 Task: nan
Action: Mouse moved to (405, 109)
Screenshot: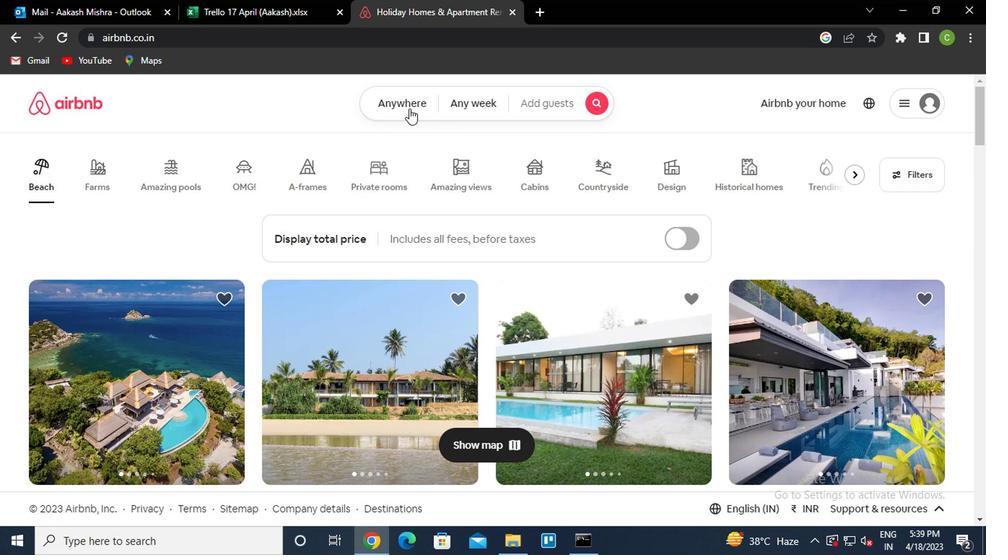 
Action: Mouse pressed left at (405, 109)
Screenshot: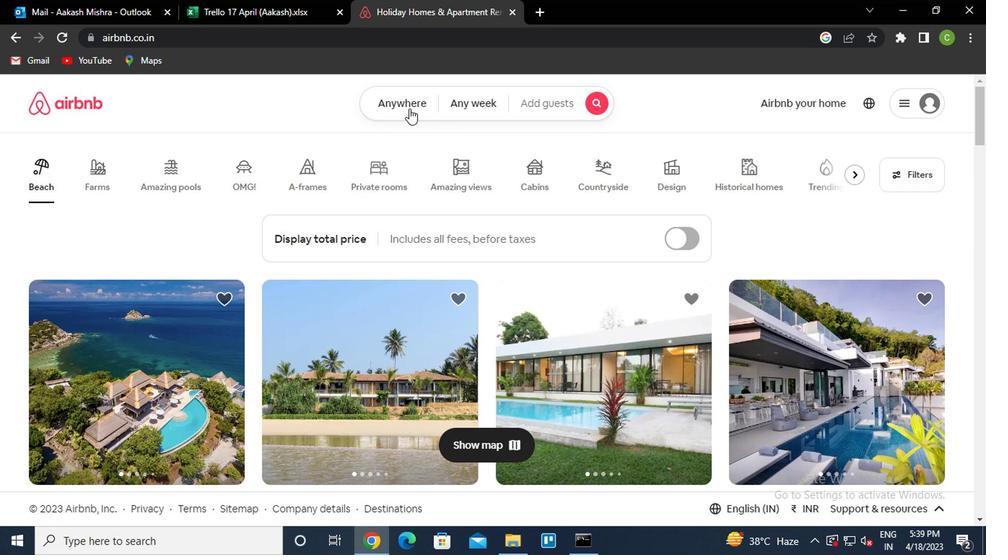 
Action: Mouse moved to (305, 160)
Screenshot: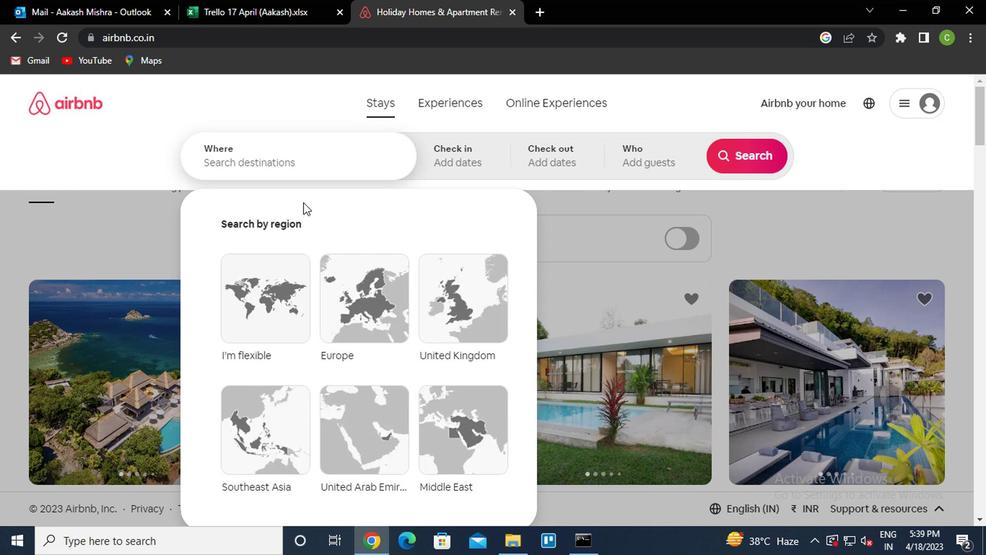 
Action: Mouse pressed left at (305, 160)
Screenshot: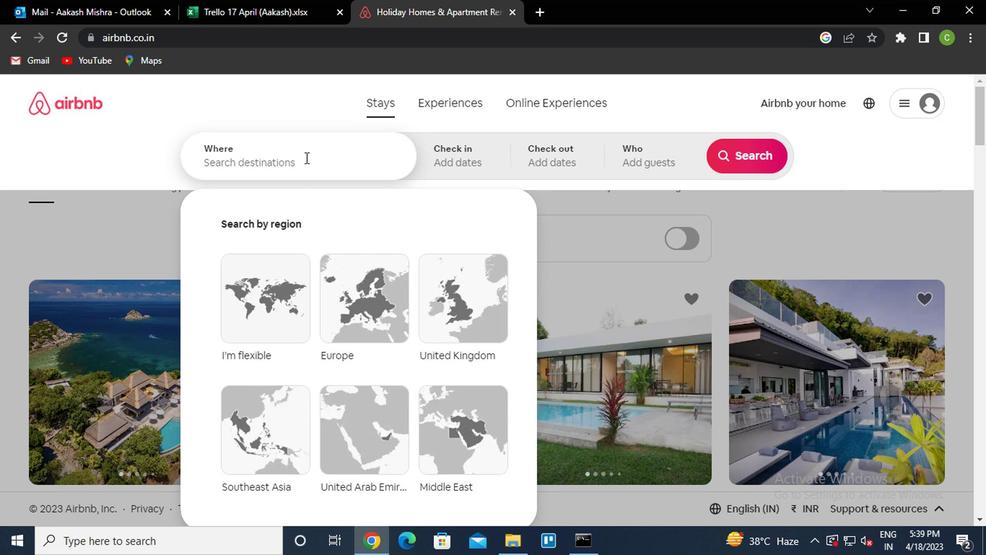 
Action: Key pressed v<Key.caps_lock>ictoria<Key.space>brazil<Key.down><Key.enter>
Screenshot: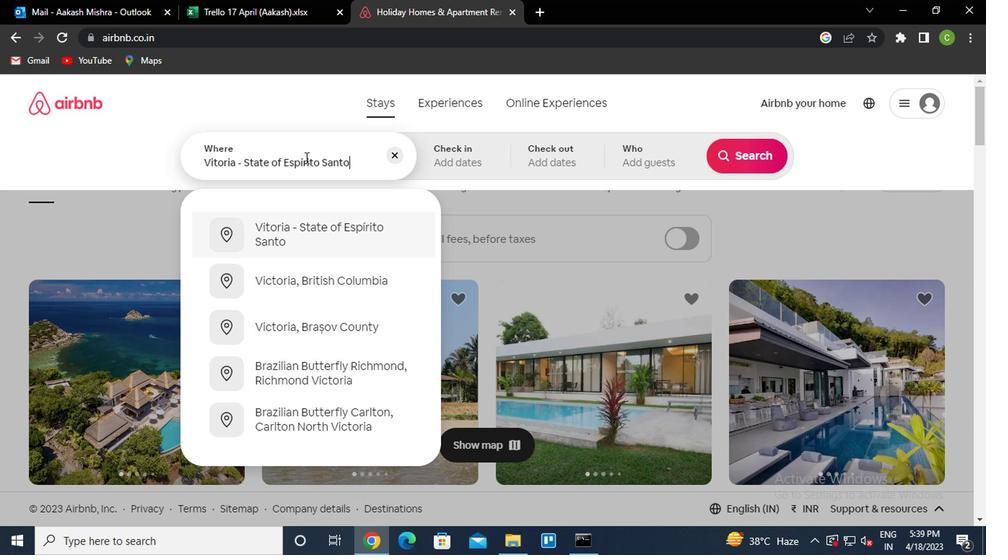 
Action: Mouse moved to (727, 270)
Screenshot: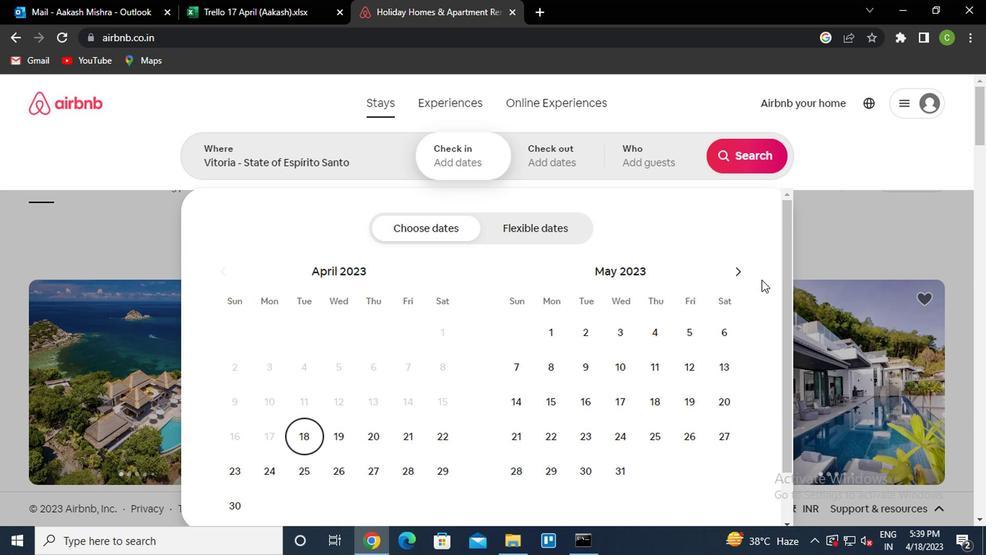 
Action: Mouse pressed left at (727, 270)
Screenshot: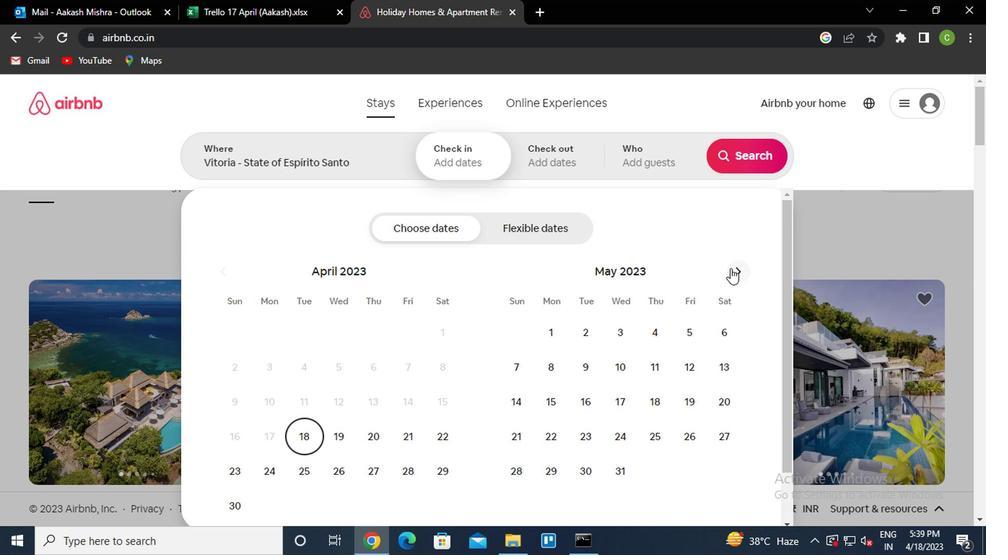 
Action: Mouse pressed left at (727, 270)
Screenshot: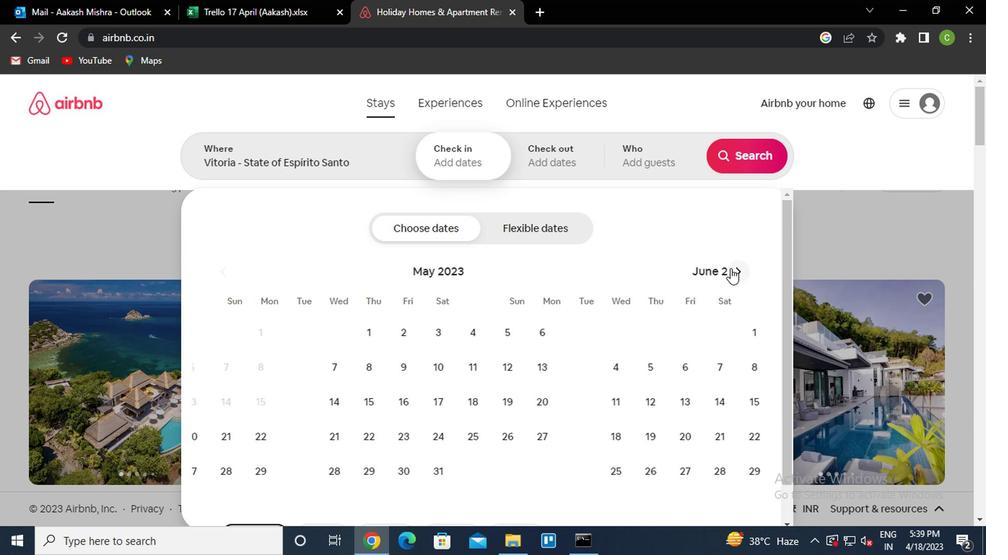 
Action: Mouse moved to (682, 366)
Screenshot: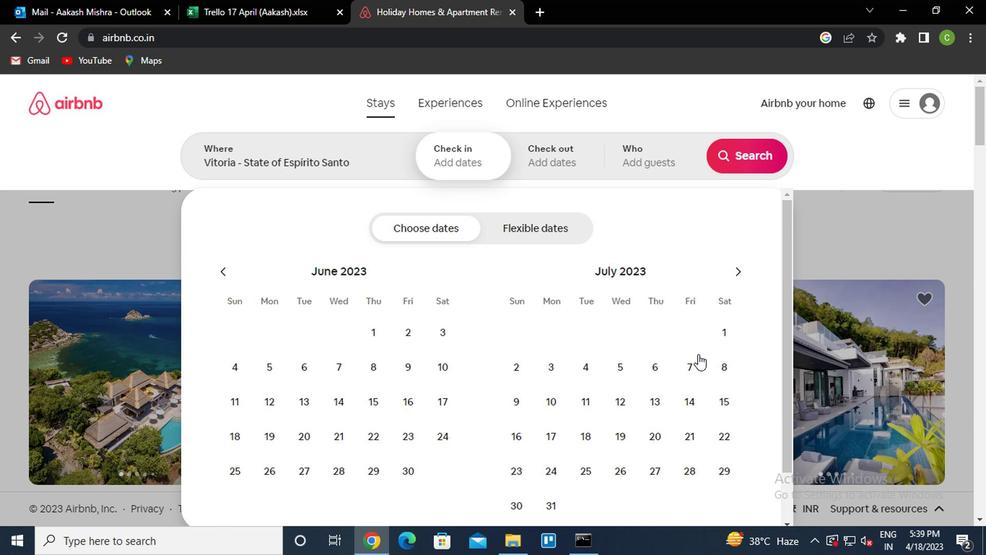 
Action: Mouse pressed left at (682, 366)
Screenshot: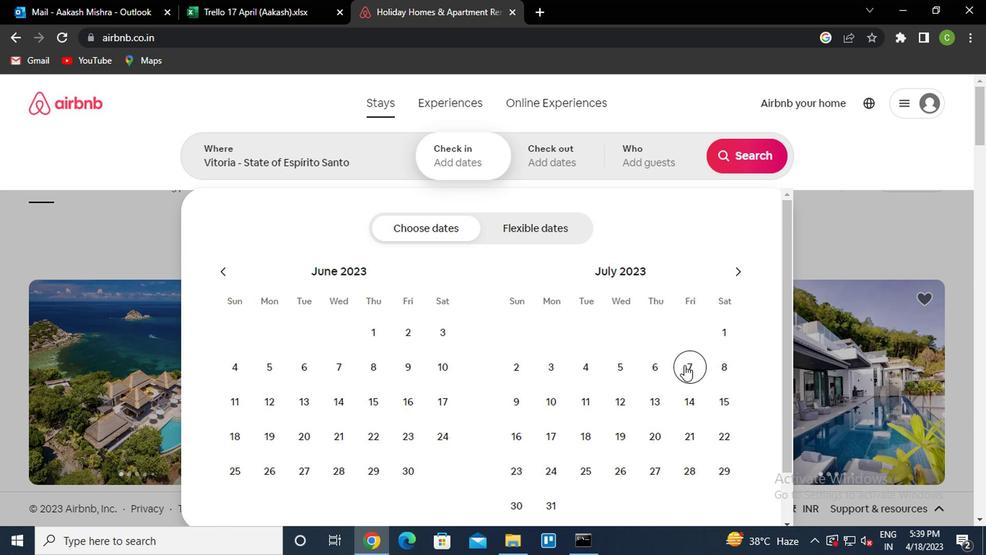 
Action: Mouse moved to (709, 404)
Screenshot: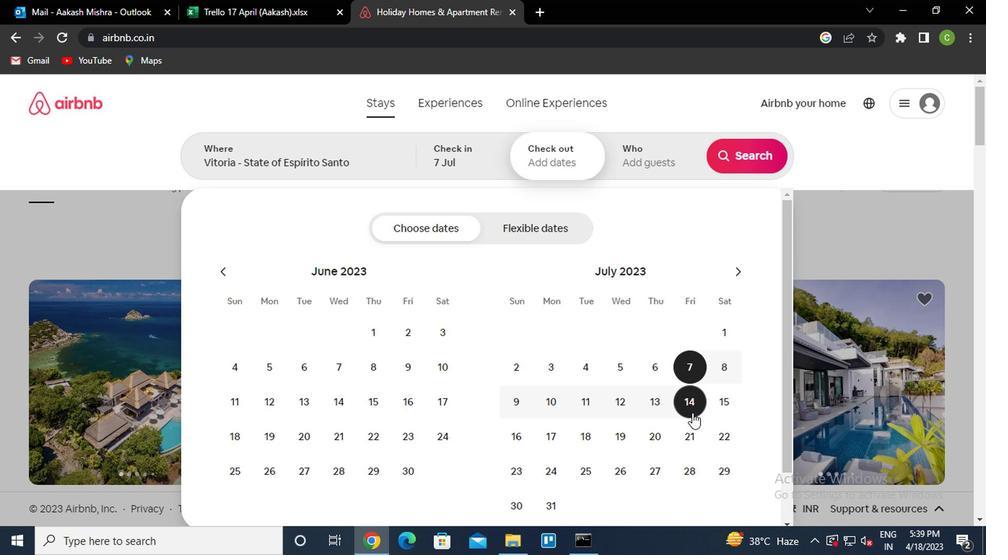 
Action: Mouse pressed left at (709, 404)
Screenshot: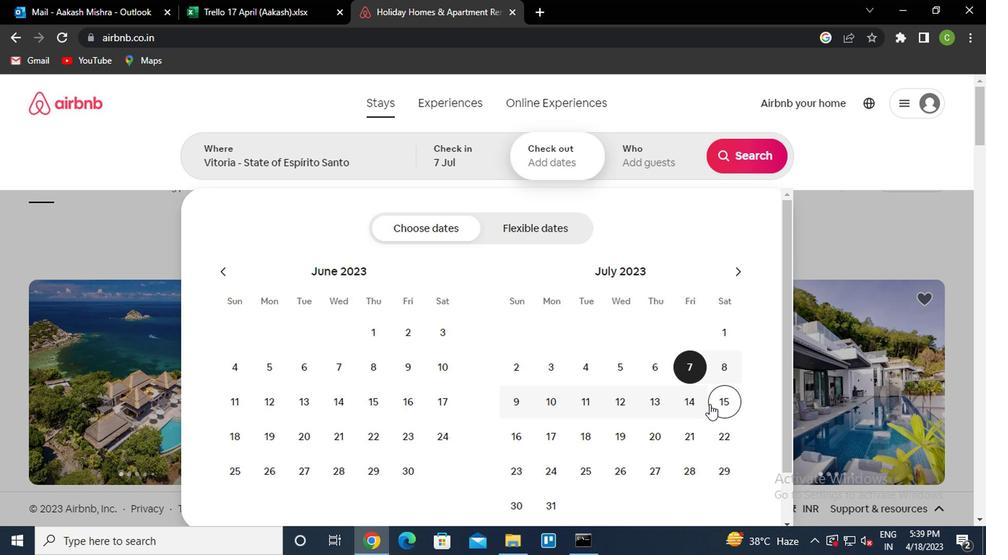 
Action: Mouse moved to (670, 168)
Screenshot: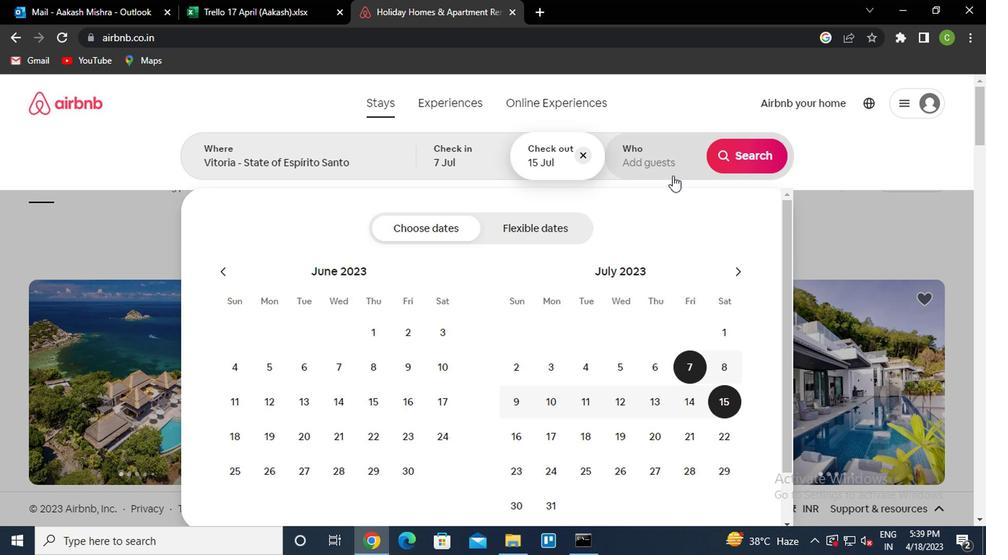 
Action: Mouse pressed left at (670, 168)
Screenshot: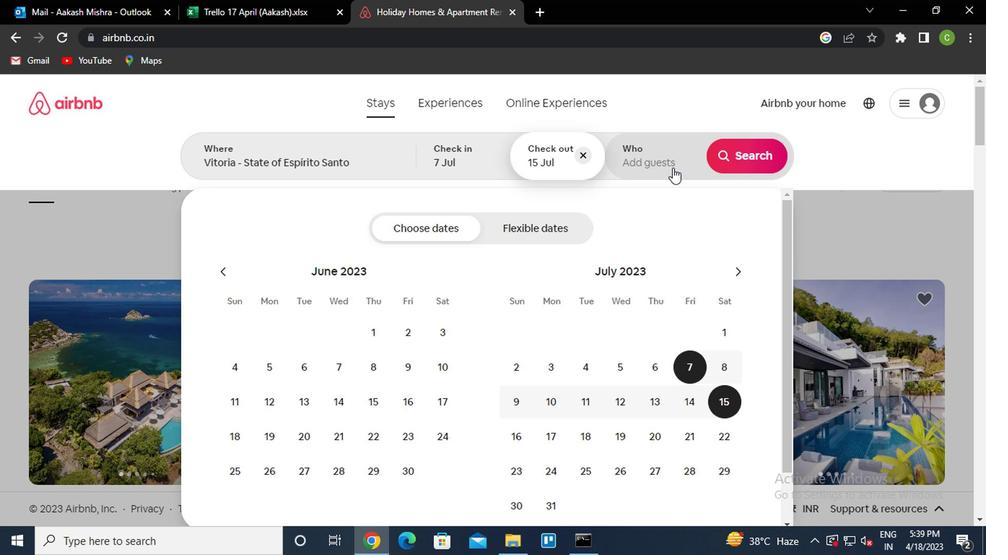 
Action: Mouse moved to (747, 229)
Screenshot: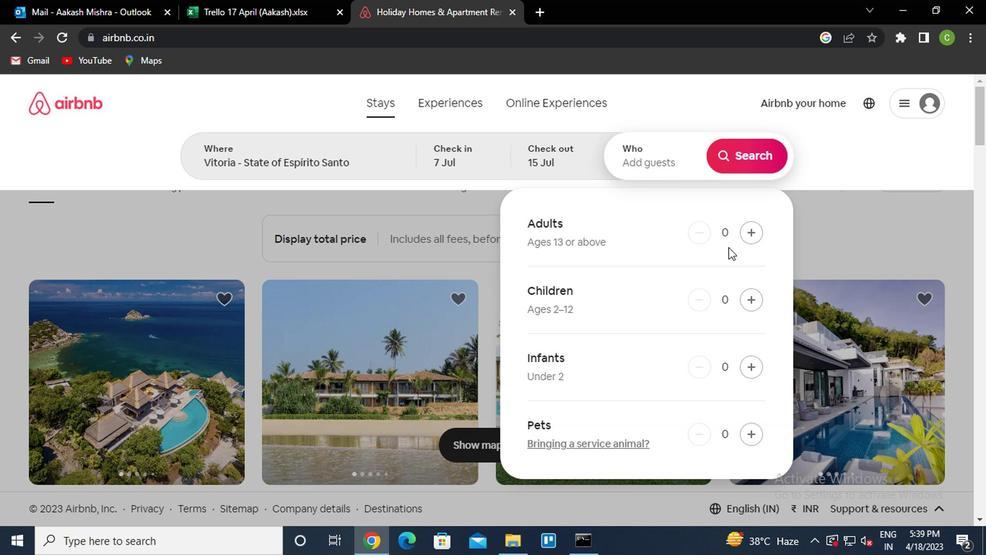 
Action: Mouse pressed left at (747, 229)
Screenshot: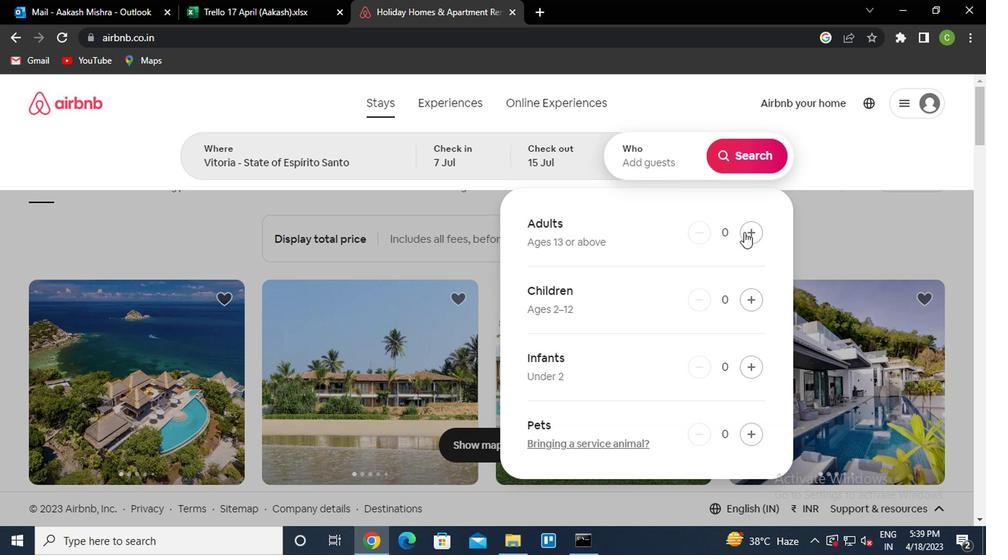 
Action: Mouse pressed left at (747, 229)
Screenshot: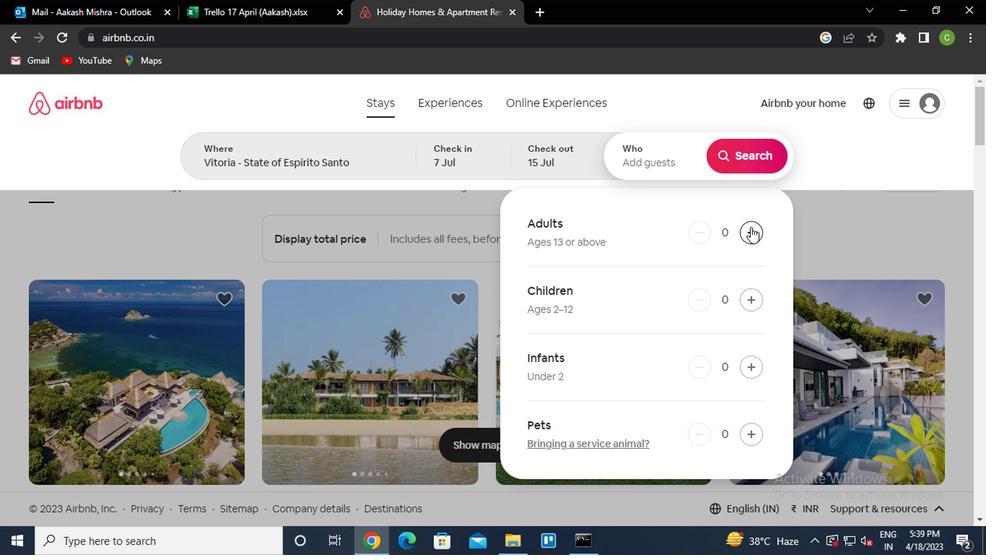 
Action: Mouse moved to (748, 229)
Screenshot: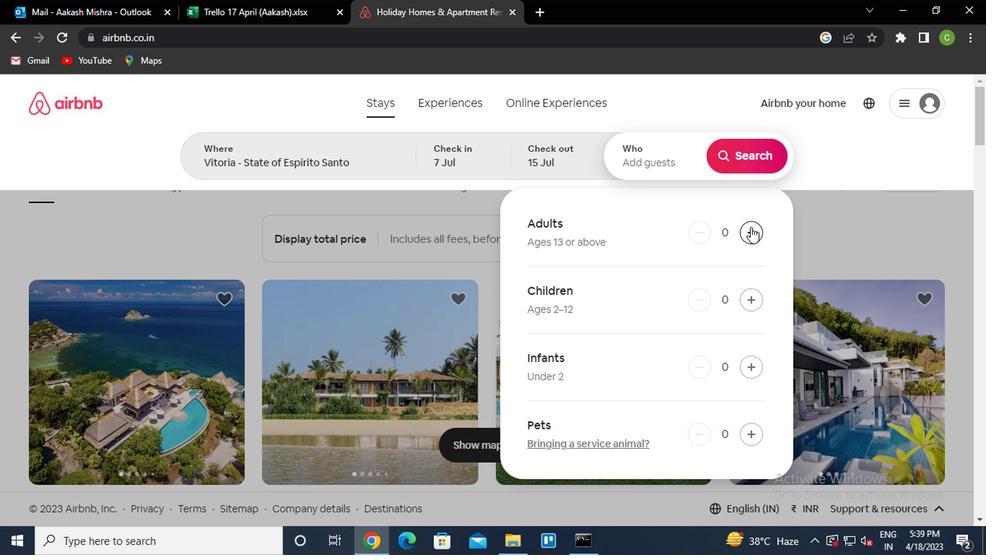 
Action: Mouse pressed left at (748, 229)
Screenshot: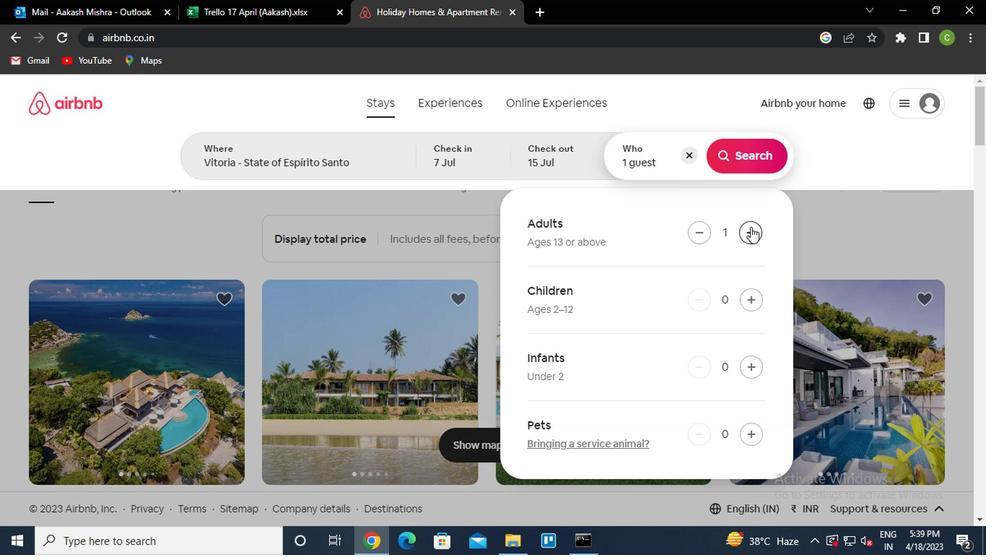 
Action: Mouse pressed left at (748, 229)
Screenshot: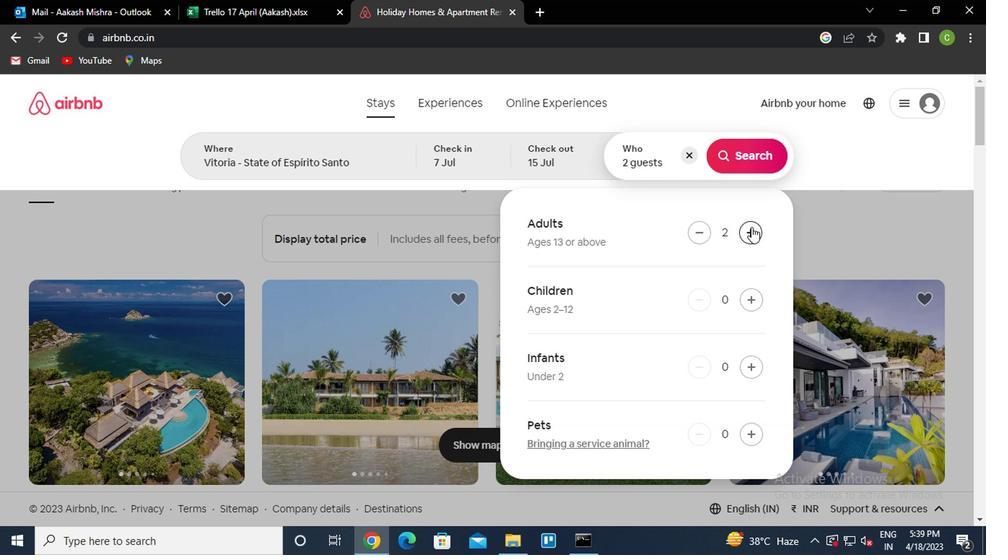 
Action: Mouse pressed left at (748, 229)
Screenshot: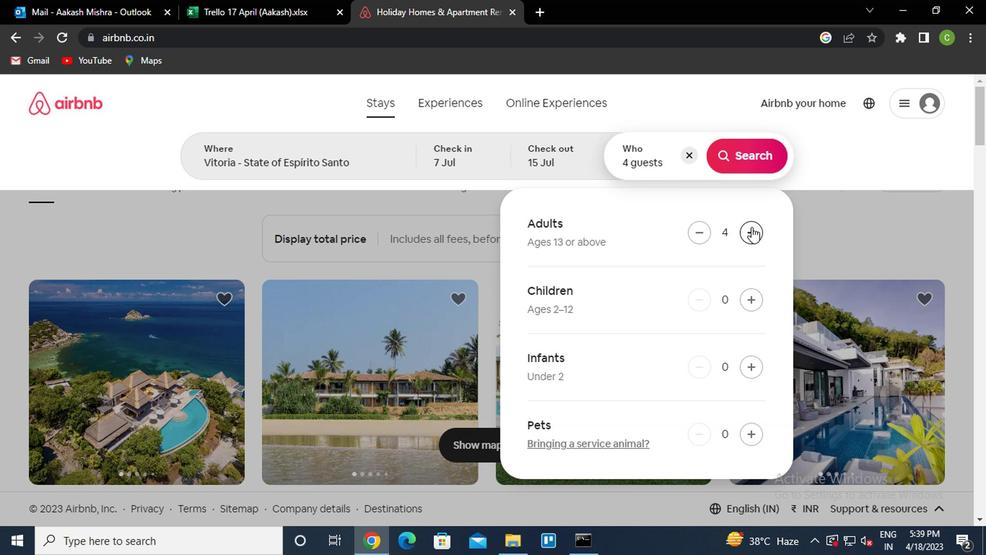 
Action: Mouse pressed left at (748, 229)
Screenshot: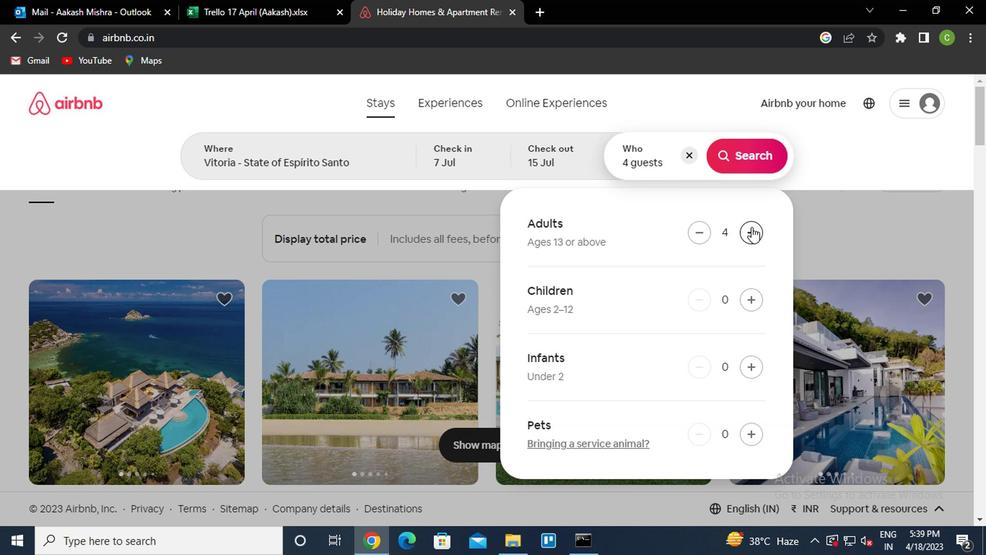 
Action: Mouse moved to (882, 245)
Screenshot: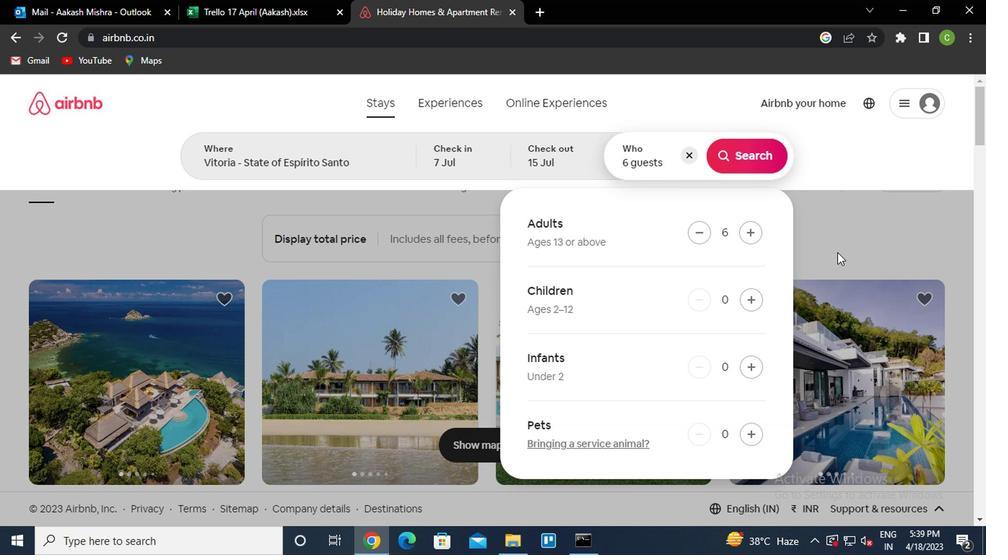 
Action: Mouse pressed left at (882, 245)
Screenshot: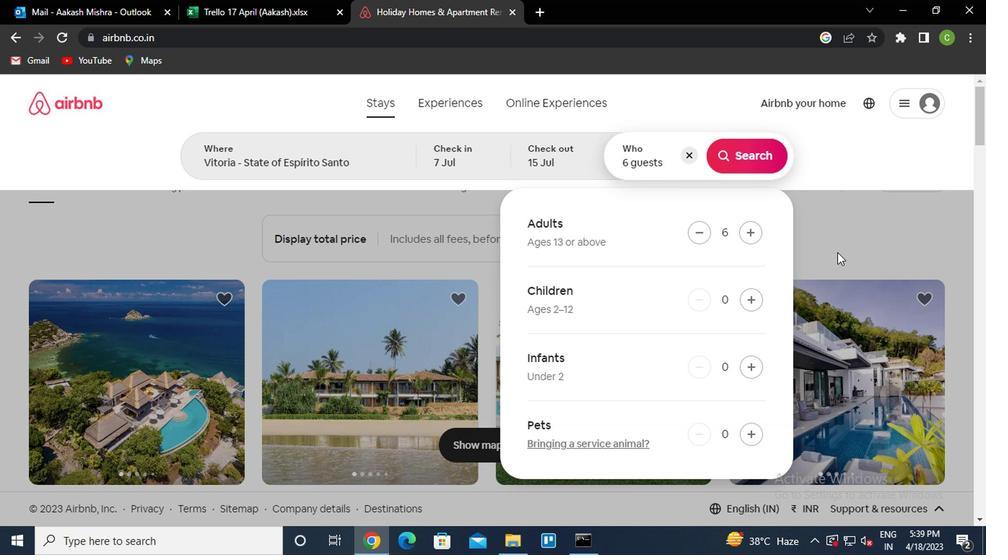 
Action: Mouse moved to (908, 172)
Screenshot: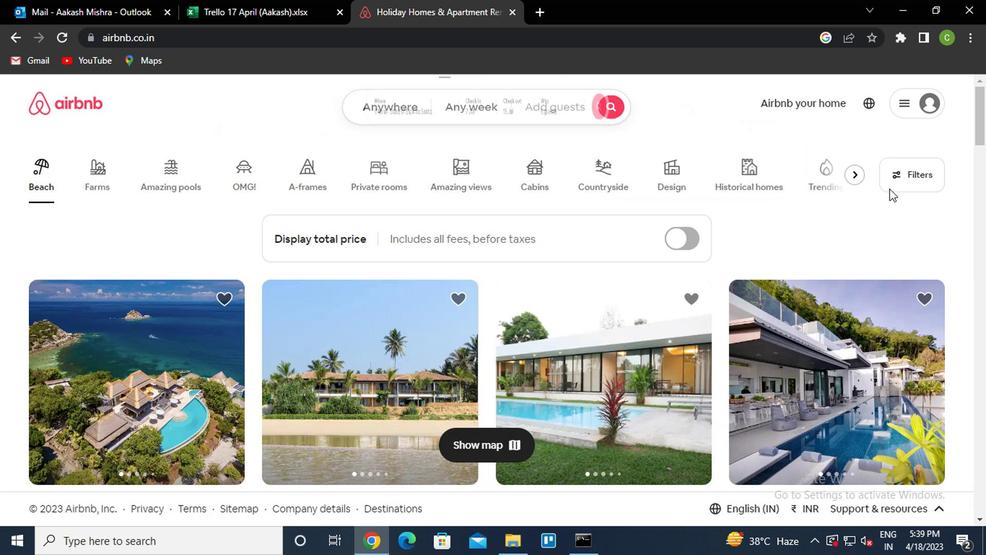 
Action: Mouse pressed left at (908, 172)
Screenshot: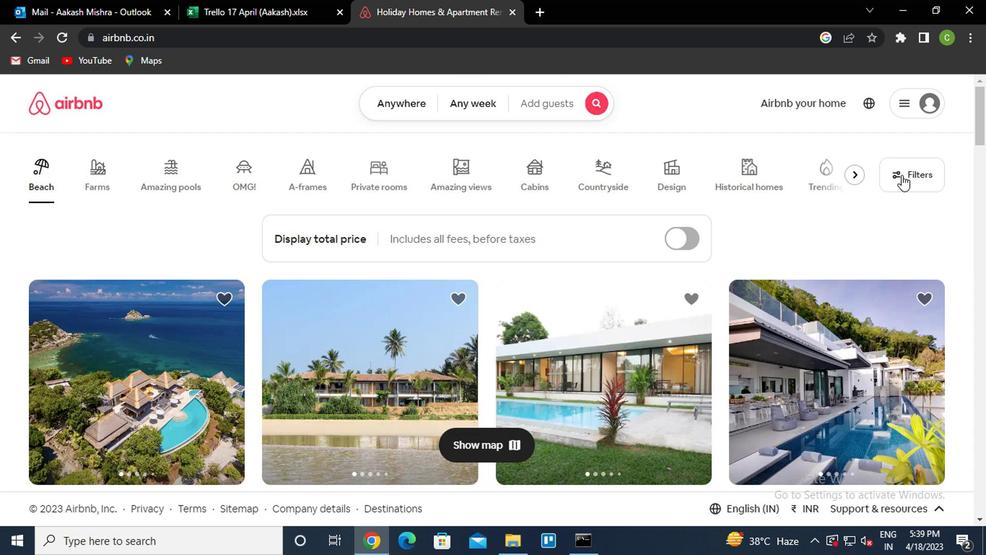 
Action: Mouse moved to (379, 333)
Screenshot: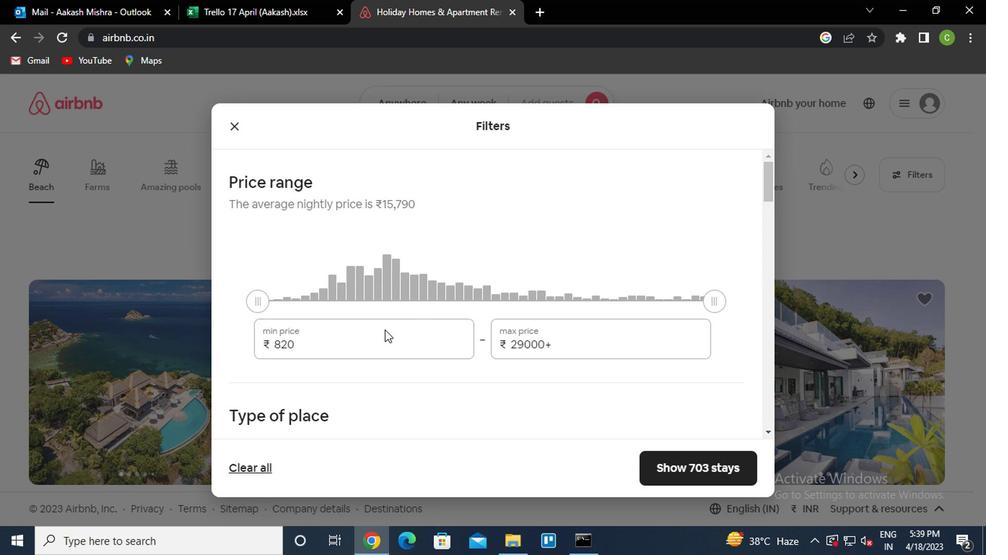 
Action: Mouse pressed left at (379, 333)
Screenshot: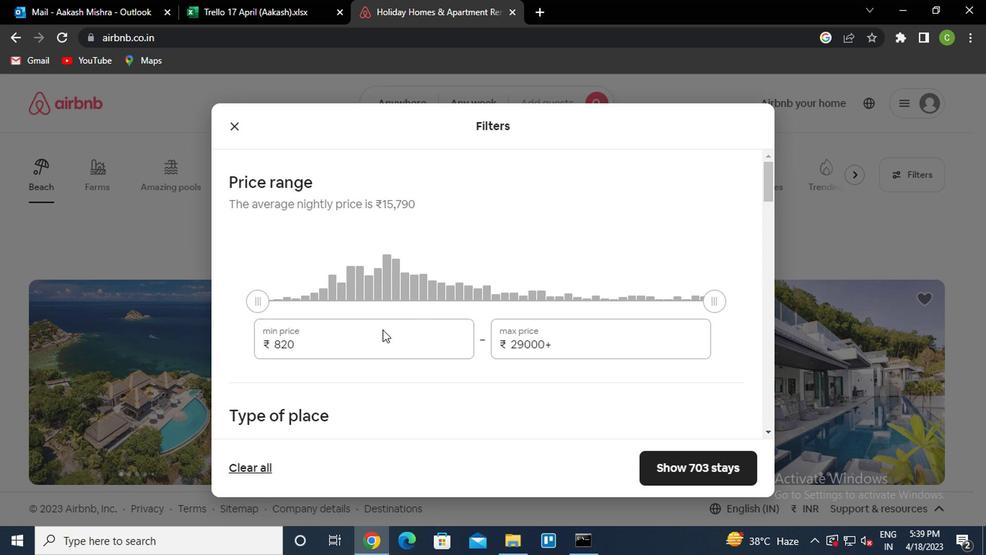 
Action: Key pressed <Key.backspace><Key.backspace><Key.backspace>15000<Key.tab>20000
Screenshot: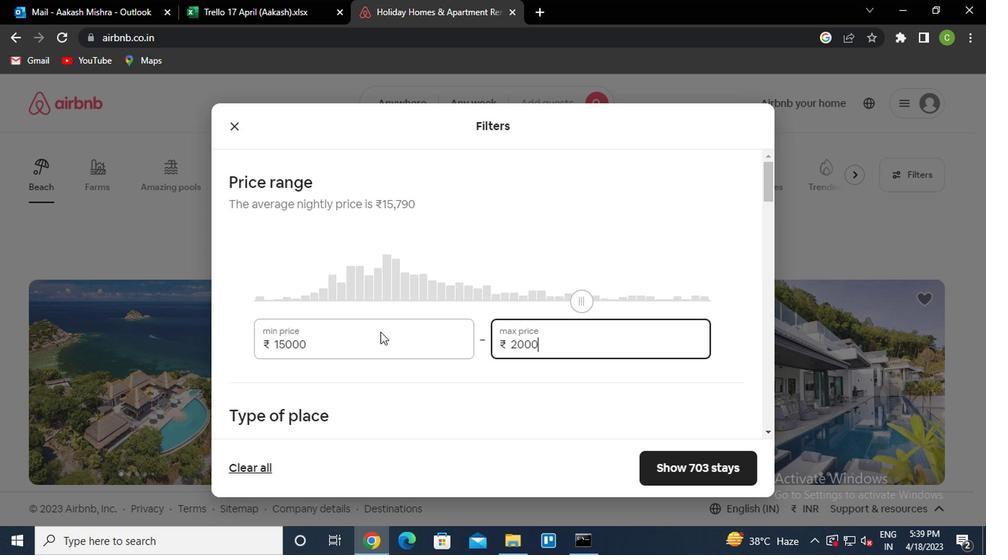 
Action: Mouse moved to (470, 399)
Screenshot: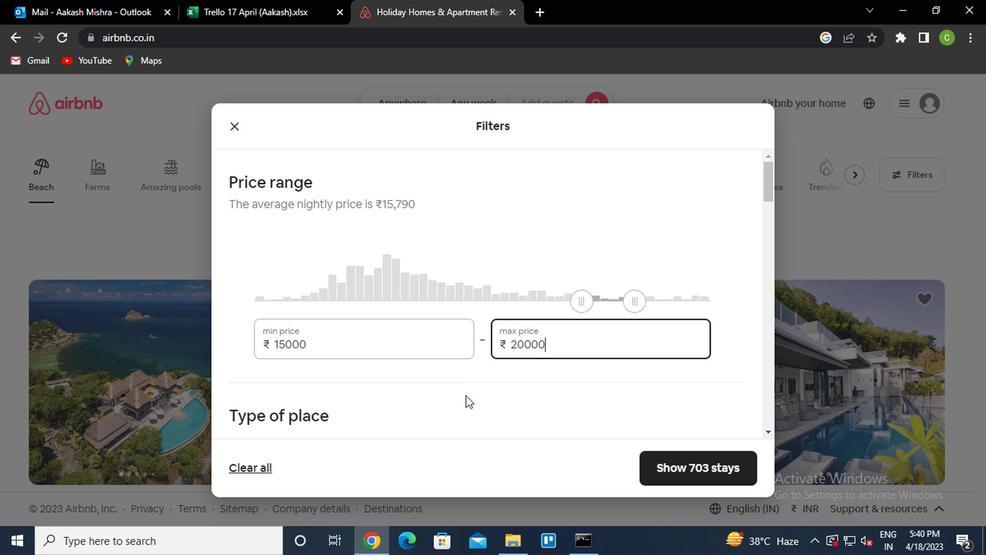 
Action: Mouse scrolled (470, 398) with delta (0, -1)
Screenshot: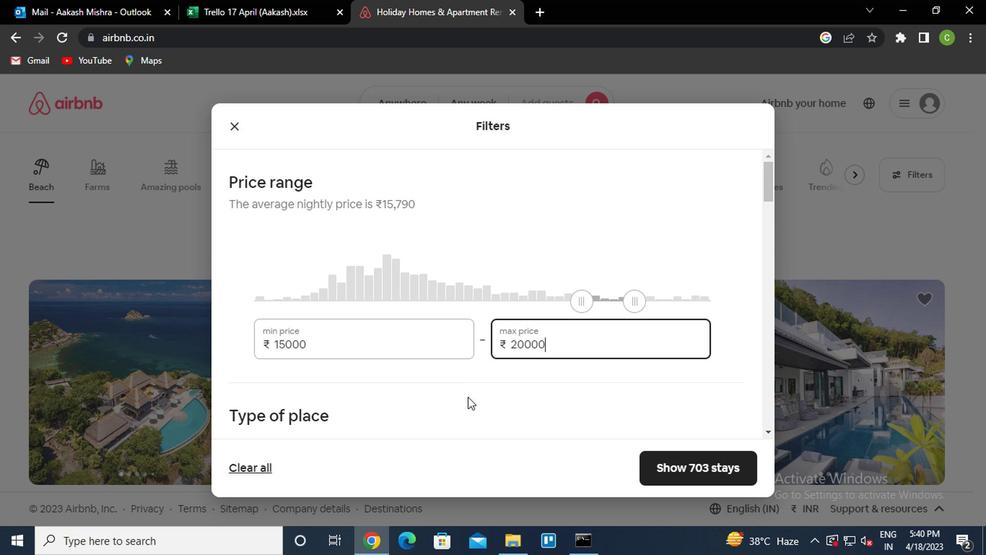 
Action: Mouse scrolled (470, 398) with delta (0, -1)
Screenshot: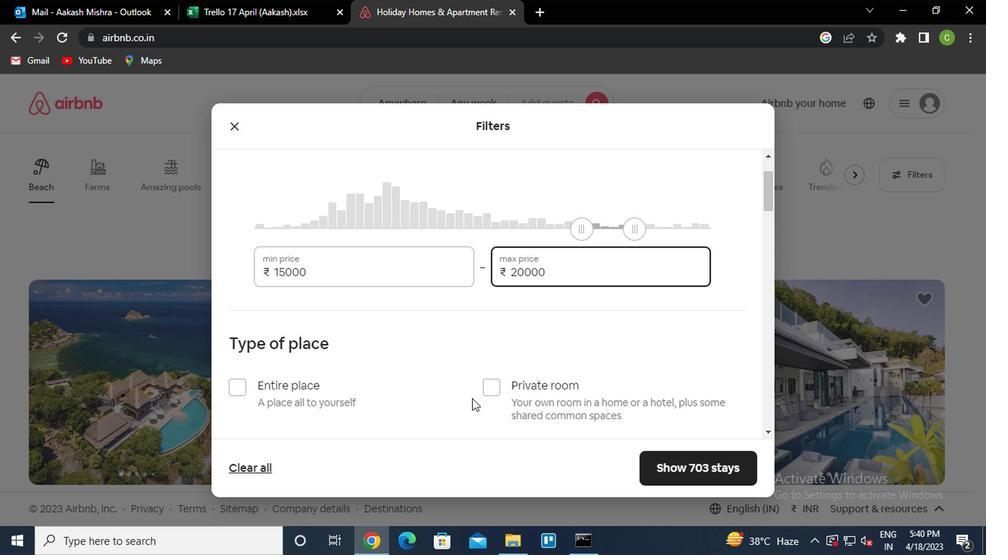 
Action: Mouse moved to (472, 397)
Screenshot: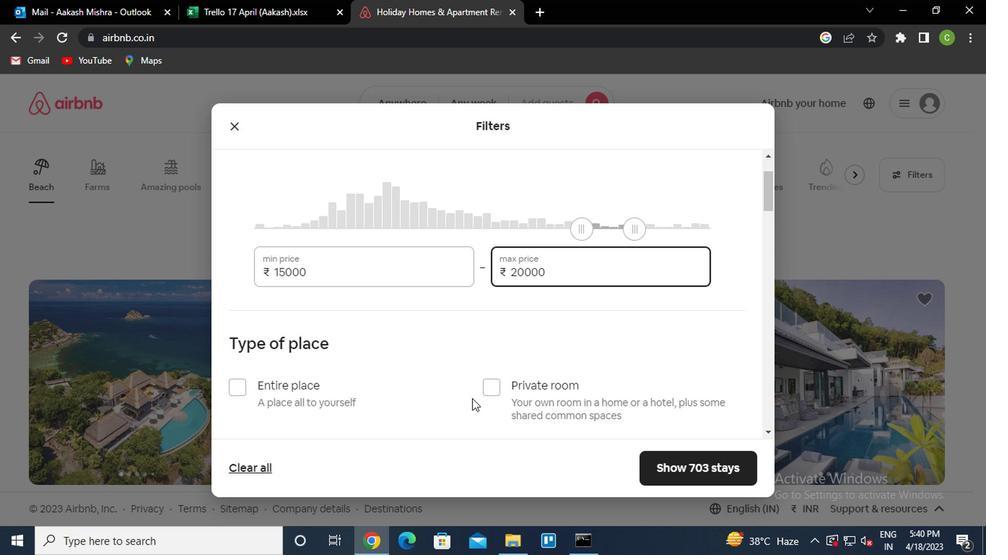 
Action: Mouse scrolled (472, 397) with delta (0, 0)
Screenshot: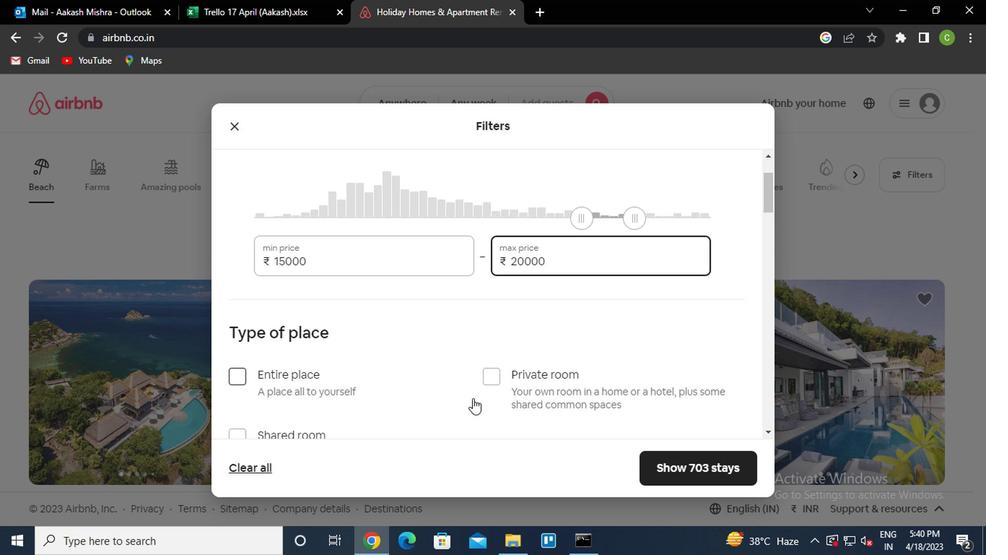 
Action: Mouse scrolled (472, 397) with delta (0, 0)
Screenshot: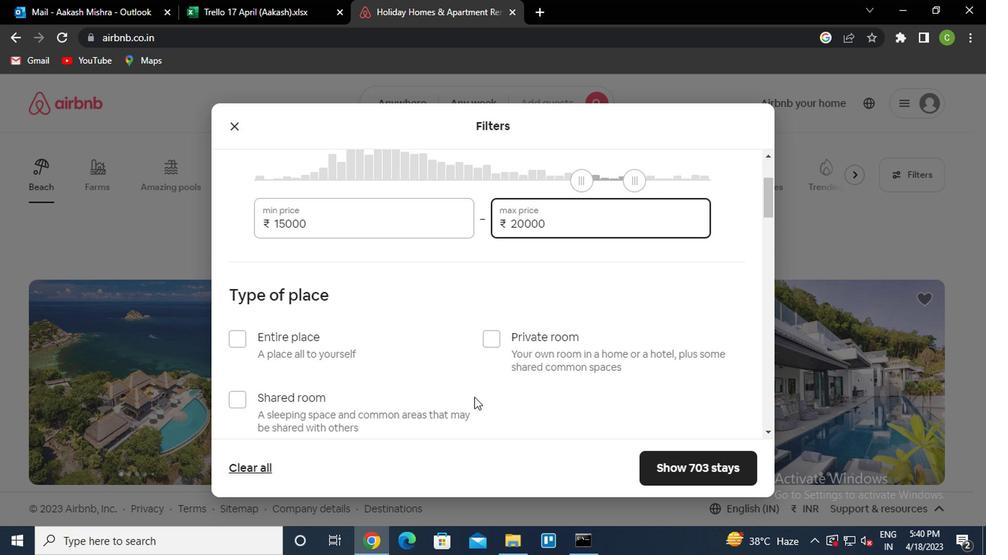 
Action: Mouse moved to (383, 298)
Screenshot: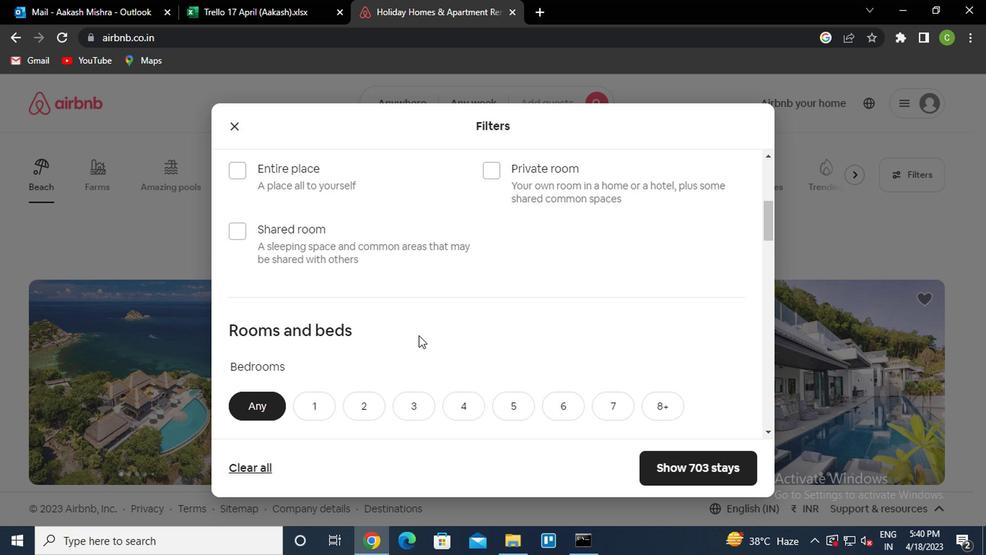 
Action: Mouse scrolled (383, 299) with delta (0, 1)
Screenshot: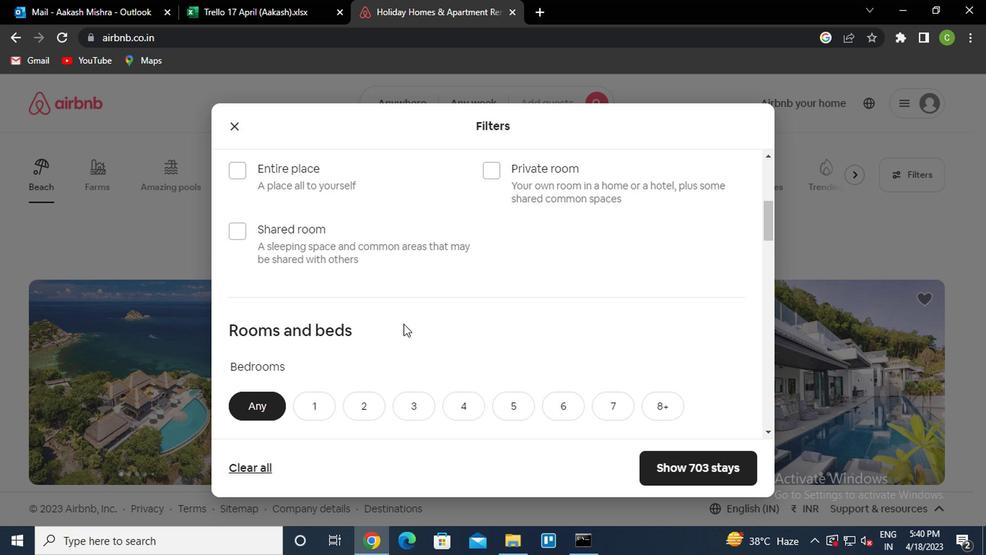 
Action: Mouse moved to (278, 245)
Screenshot: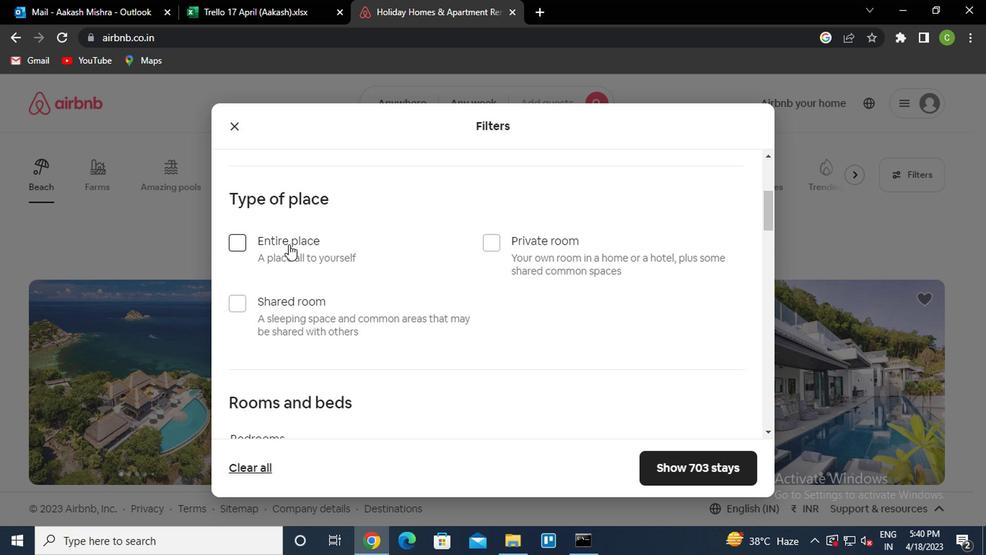 
Action: Mouse pressed left at (278, 245)
Screenshot: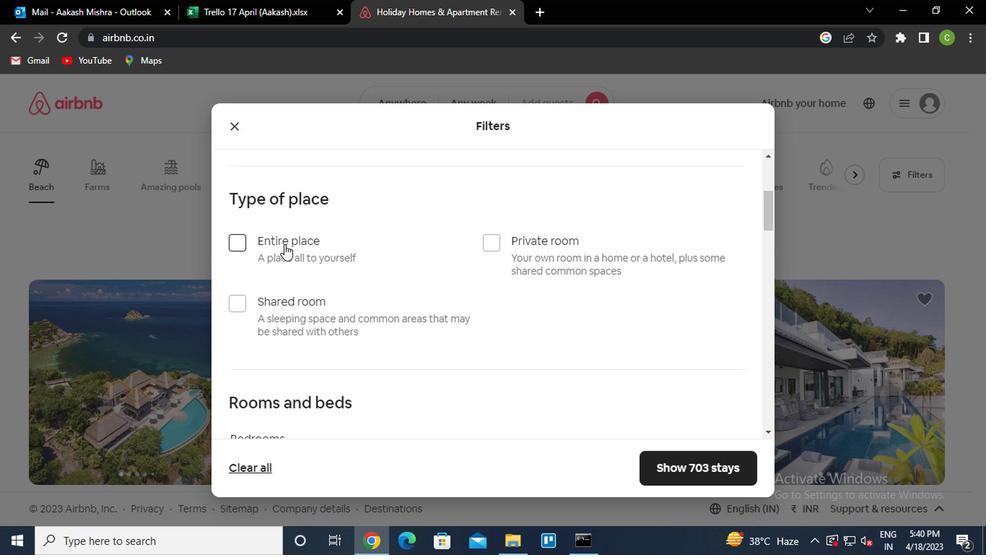 
Action: Mouse moved to (403, 308)
Screenshot: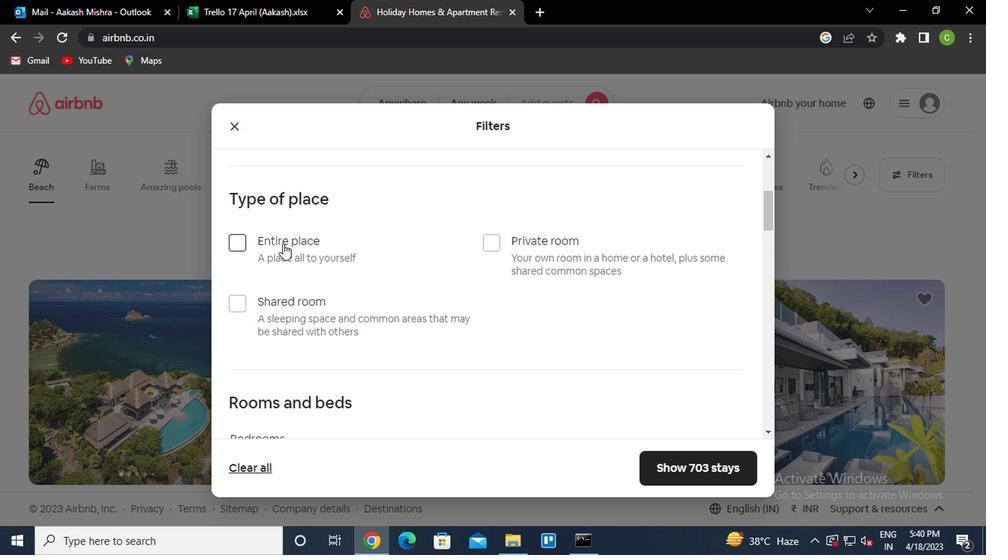 
Action: Mouse scrolled (403, 308) with delta (0, 0)
Screenshot: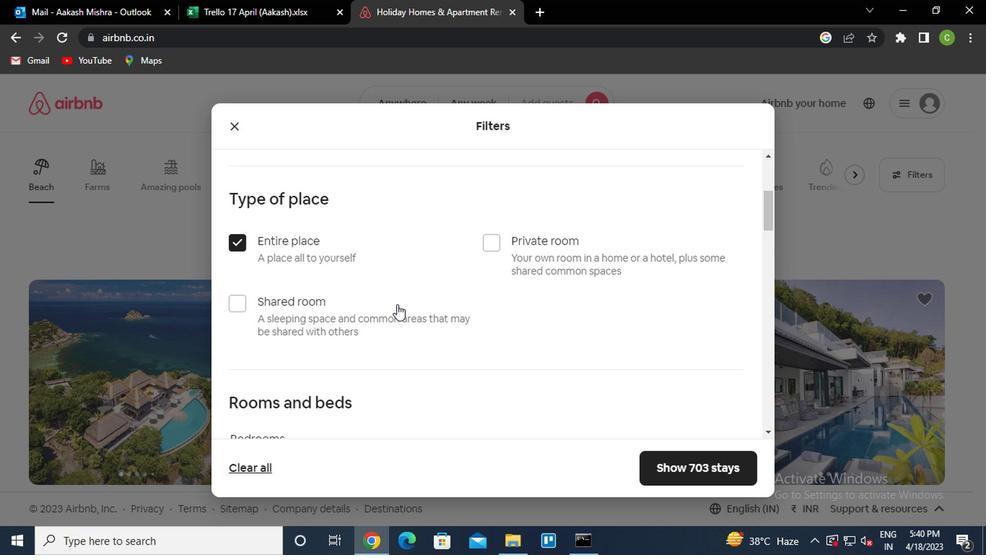 
Action: Mouse scrolled (403, 308) with delta (0, 0)
Screenshot: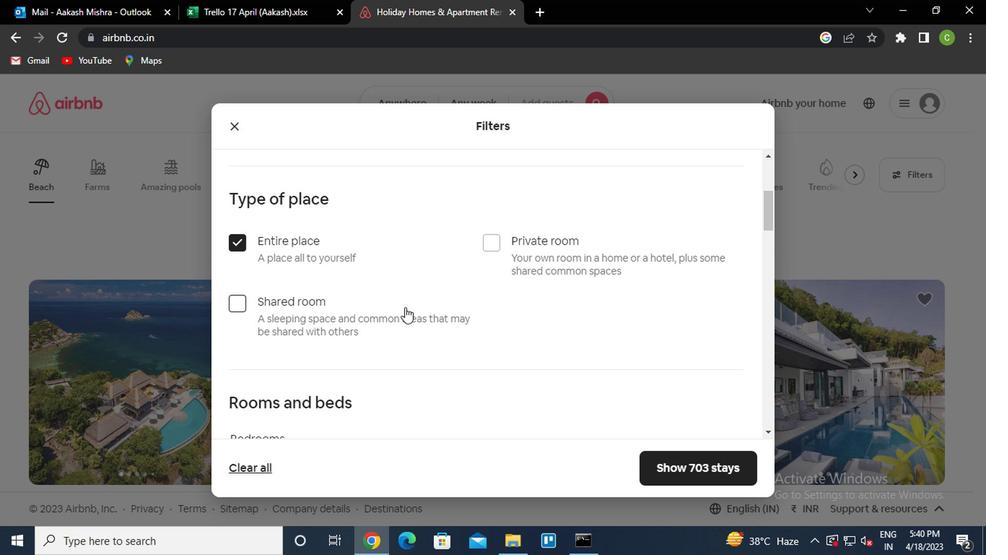 
Action: Mouse scrolled (403, 308) with delta (0, 0)
Screenshot: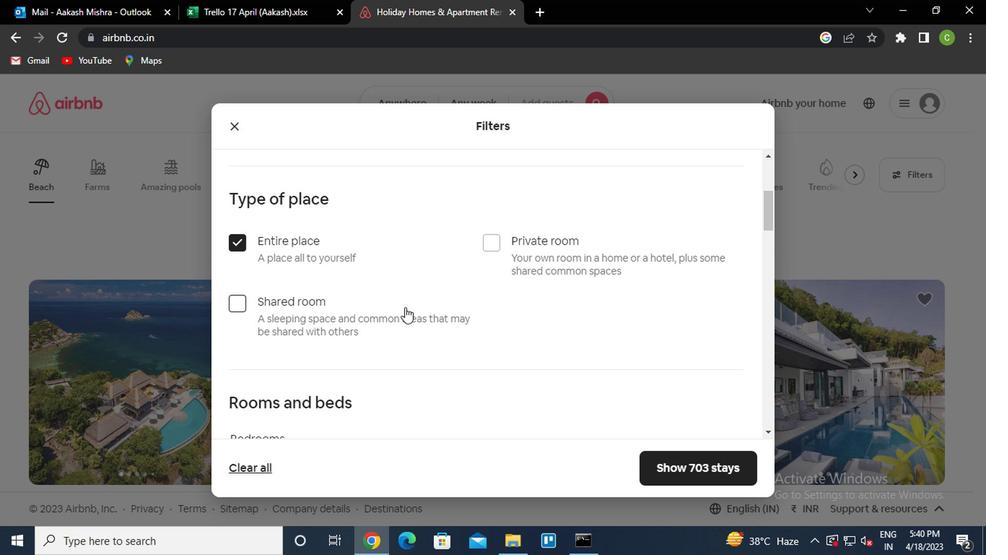 
Action: Mouse moved to (404, 262)
Screenshot: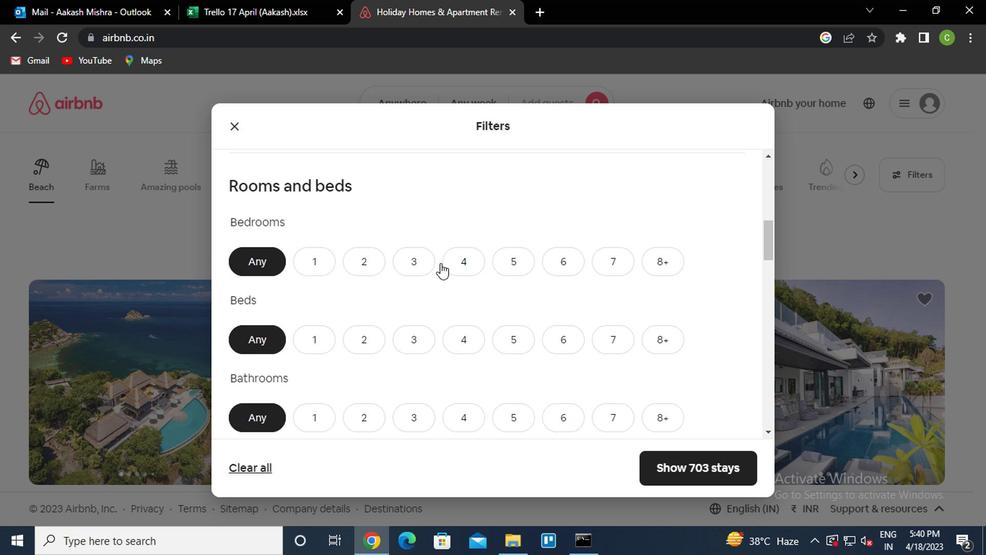 
Action: Mouse pressed left at (404, 262)
Screenshot: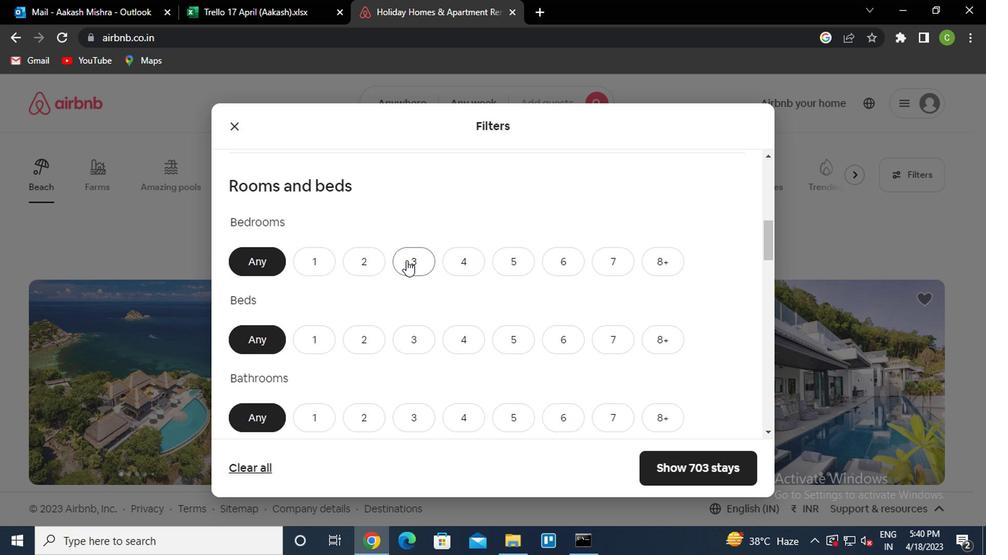 
Action: Mouse moved to (425, 340)
Screenshot: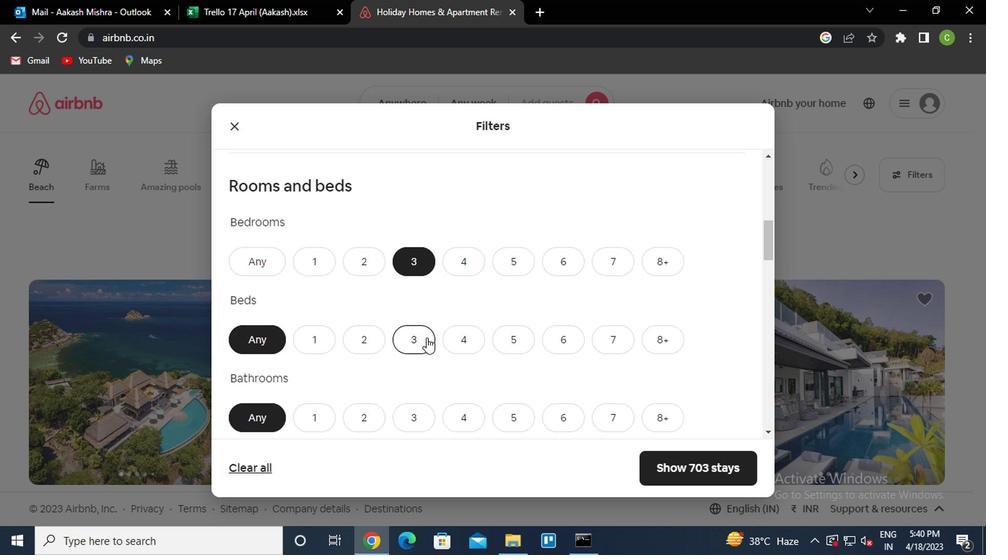 
Action: Mouse pressed left at (425, 340)
Screenshot: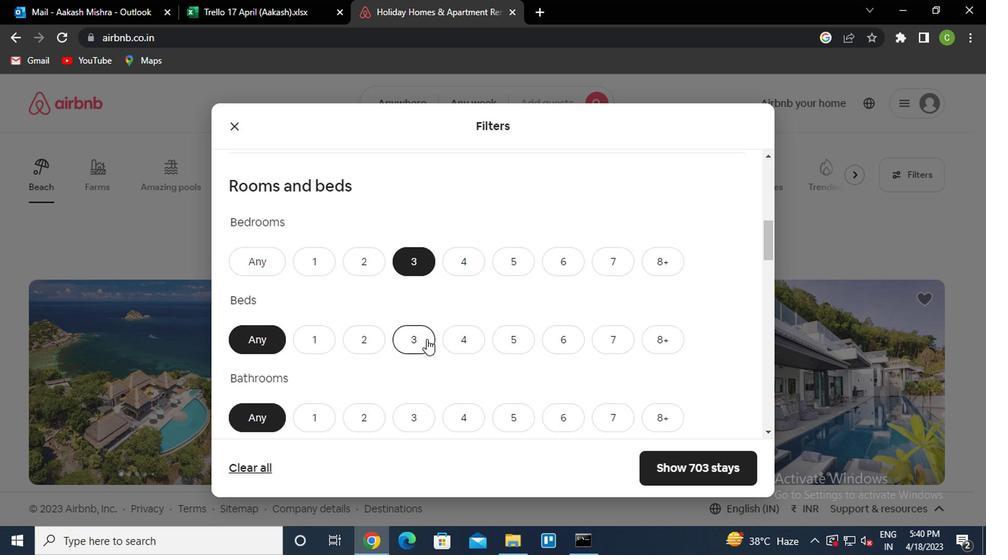 
Action: Mouse moved to (408, 404)
Screenshot: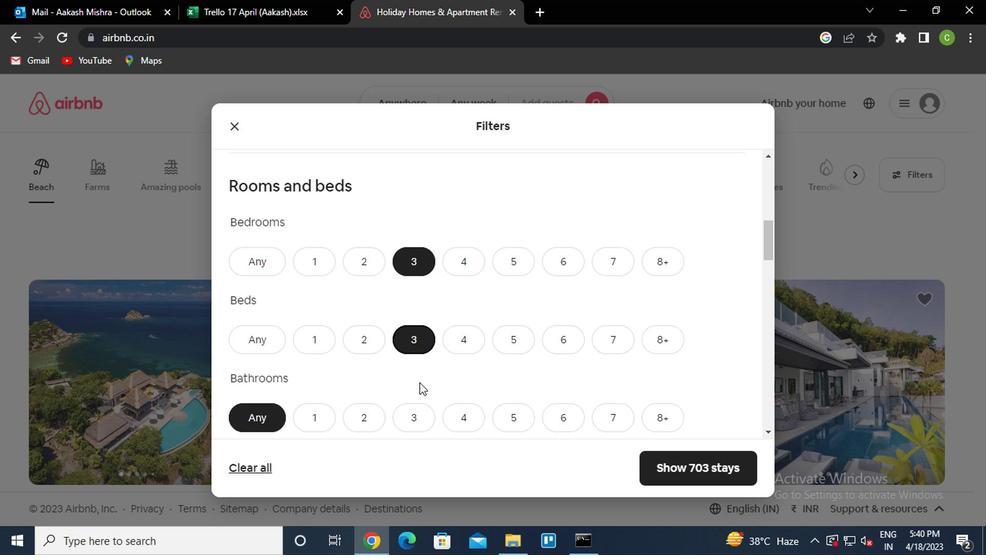 
Action: Mouse pressed left at (408, 404)
Screenshot: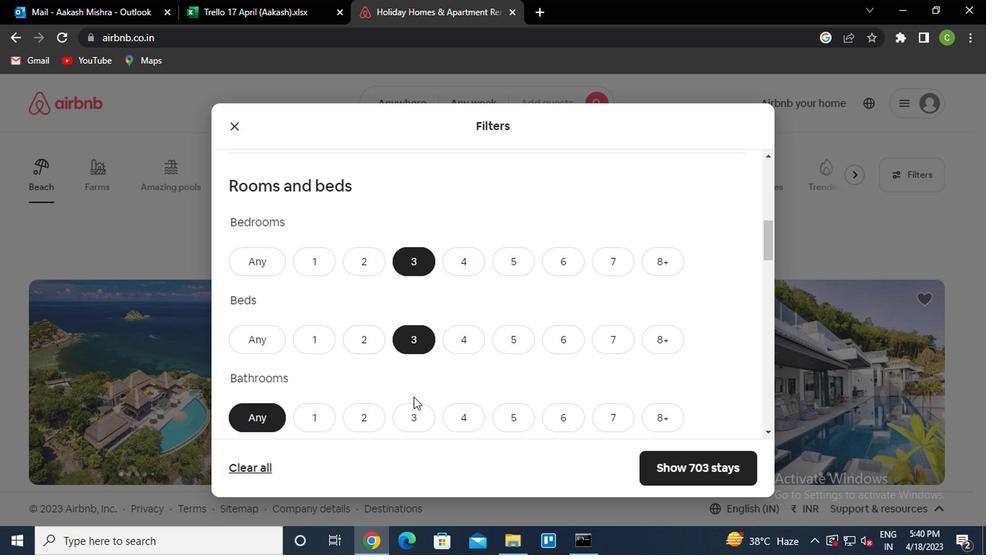 
Action: Mouse moved to (466, 387)
Screenshot: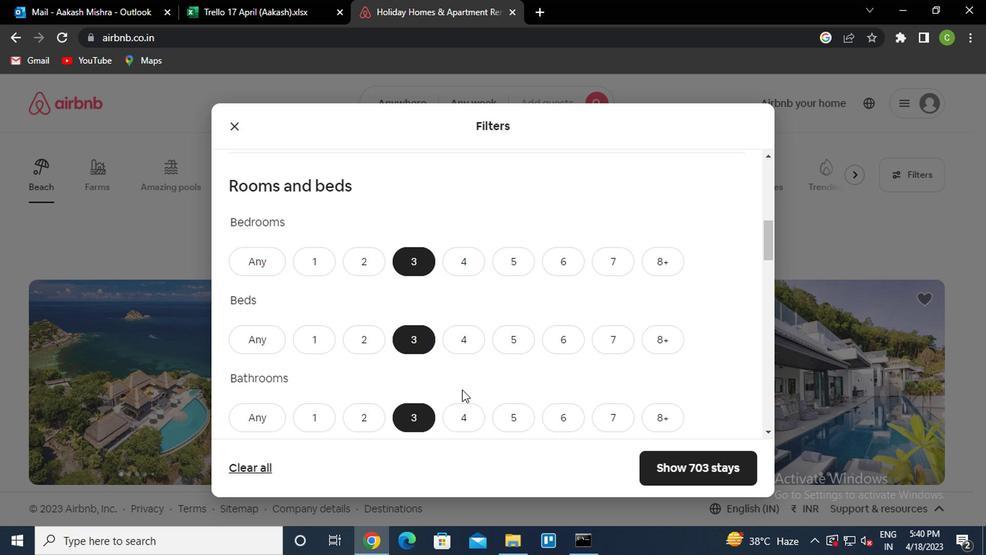 
Action: Mouse scrolled (466, 386) with delta (0, 0)
Screenshot: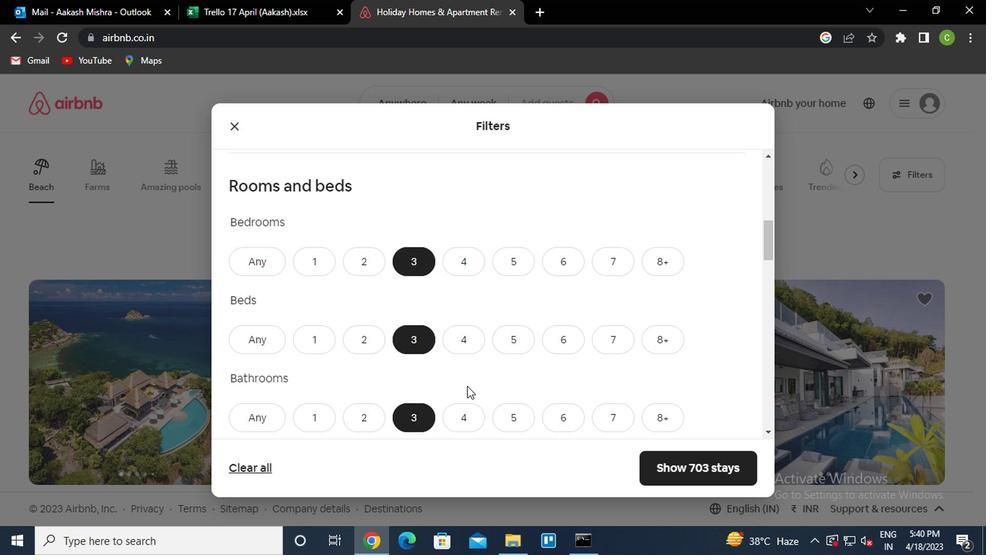 
Action: Mouse scrolled (466, 386) with delta (0, 0)
Screenshot: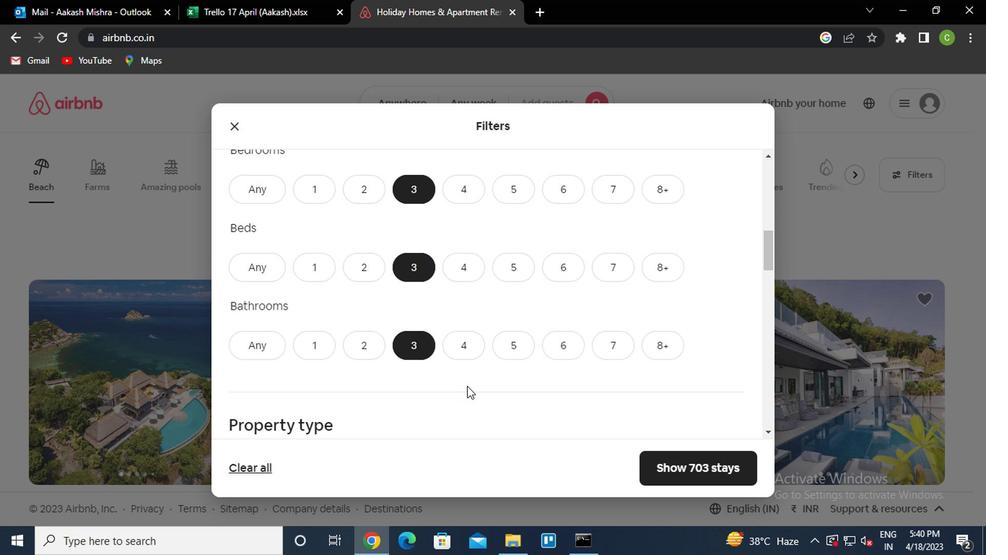 
Action: Mouse scrolled (466, 386) with delta (0, 0)
Screenshot: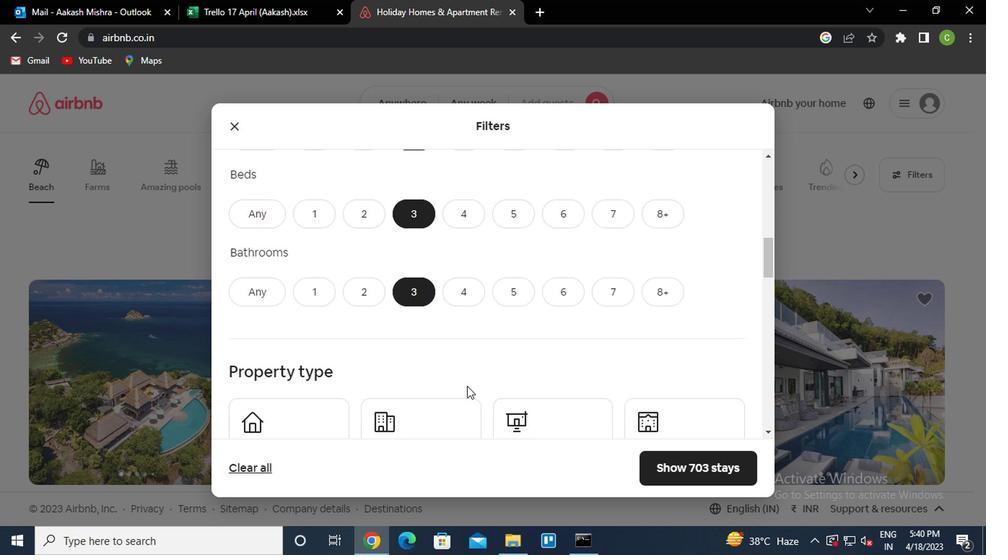 
Action: Mouse moved to (526, 352)
Screenshot: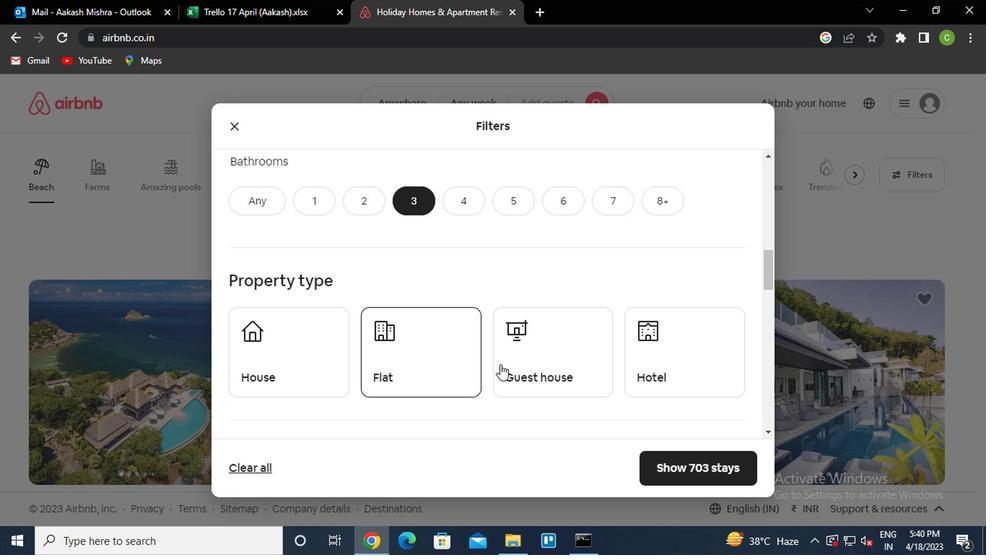 
Action: Mouse pressed left at (526, 352)
Screenshot: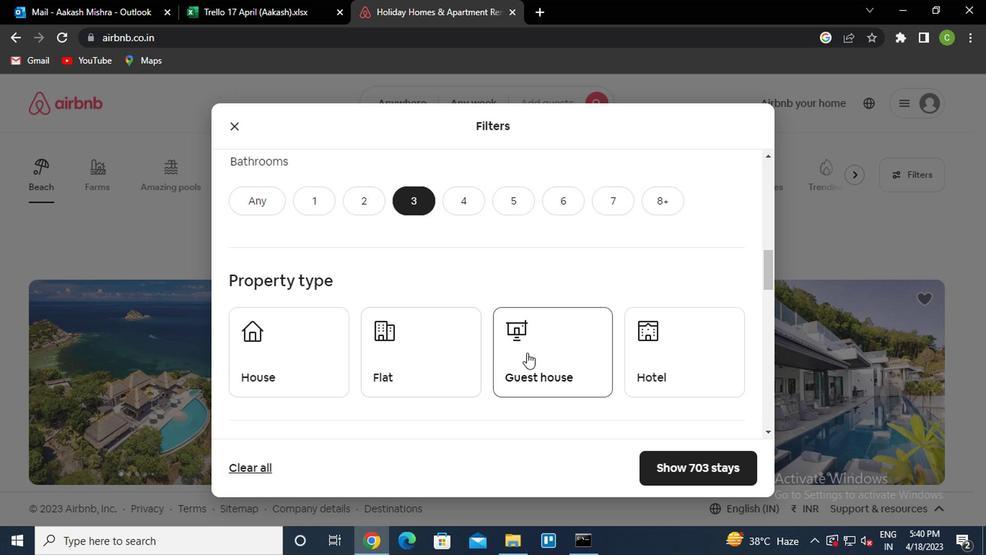 
Action: Mouse moved to (528, 358)
Screenshot: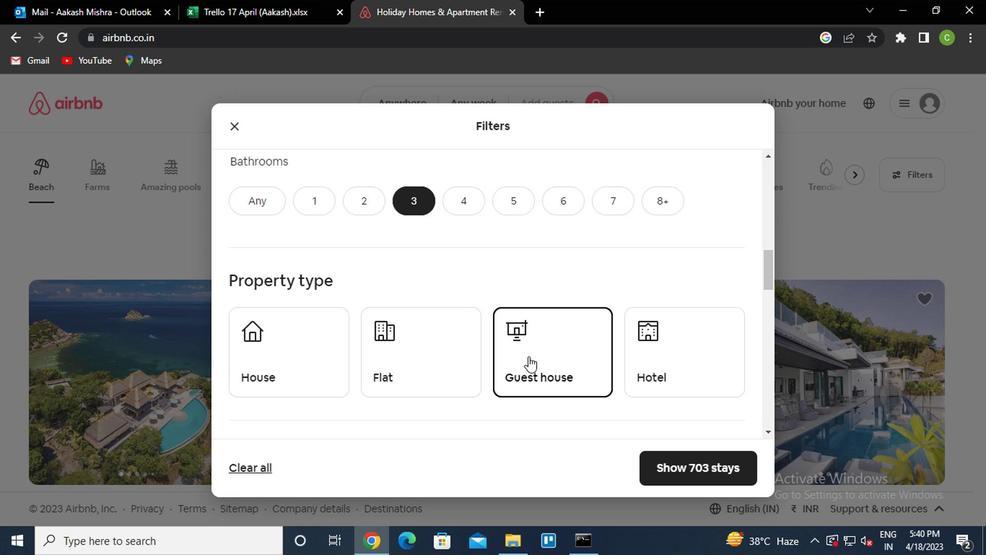 
Action: Mouse scrolled (528, 357) with delta (0, 0)
Screenshot: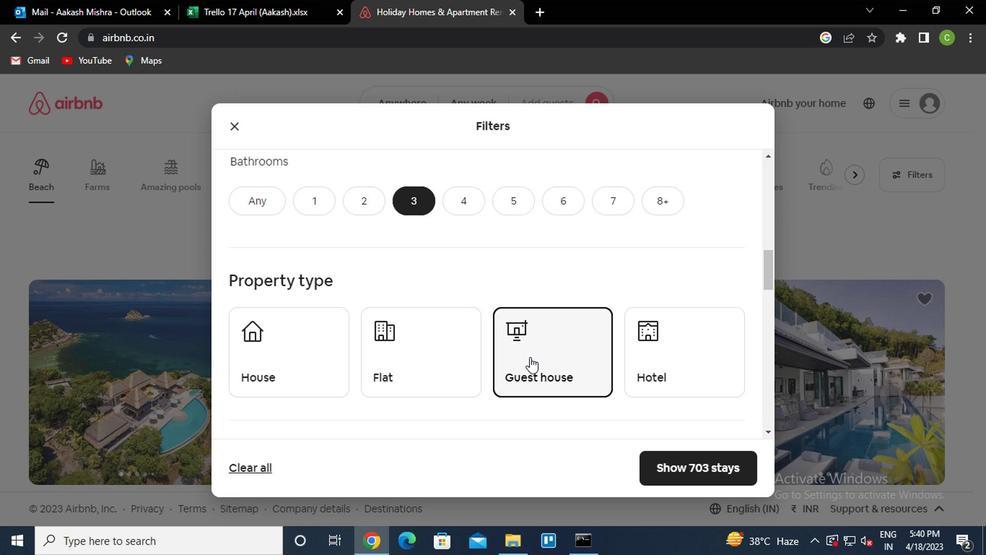 
Action: Mouse scrolled (528, 357) with delta (0, 0)
Screenshot: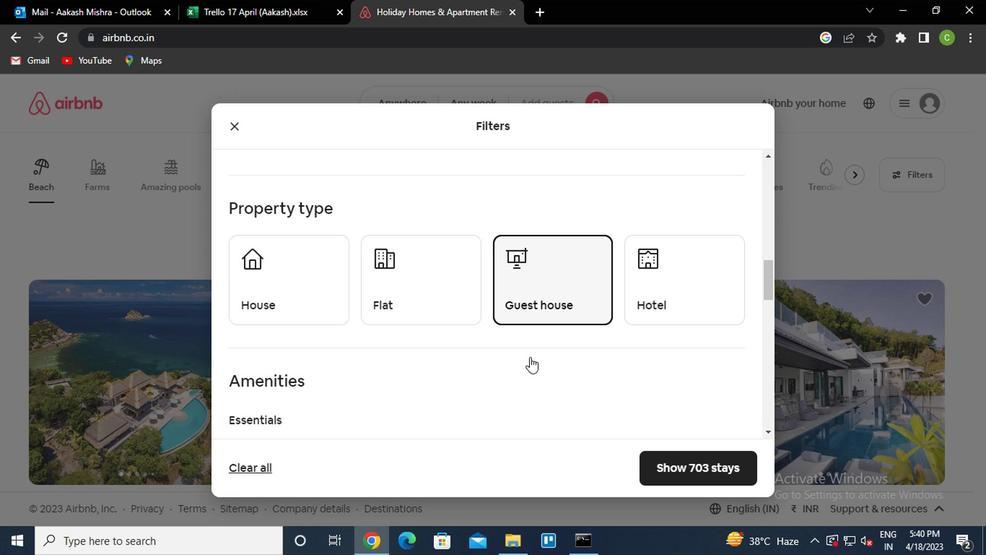 
Action: Mouse scrolled (528, 357) with delta (0, 0)
Screenshot: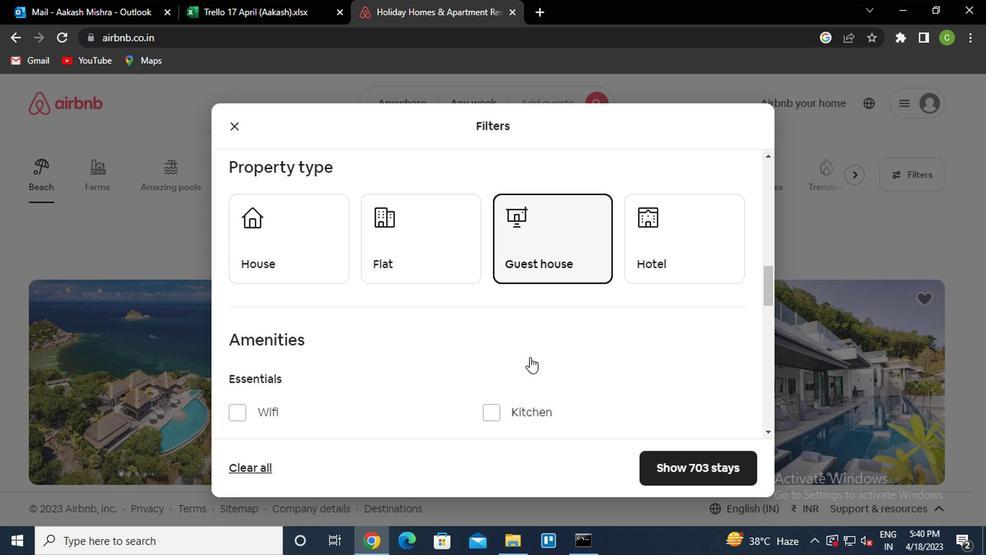 
Action: Mouse scrolled (528, 357) with delta (0, 0)
Screenshot: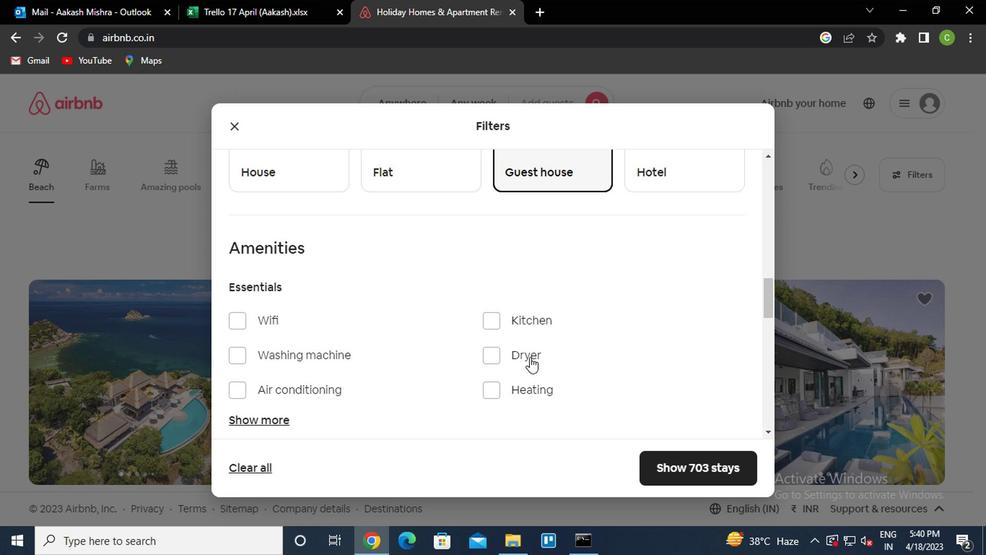 
Action: Mouse moved to (246, 270)
Screenshot: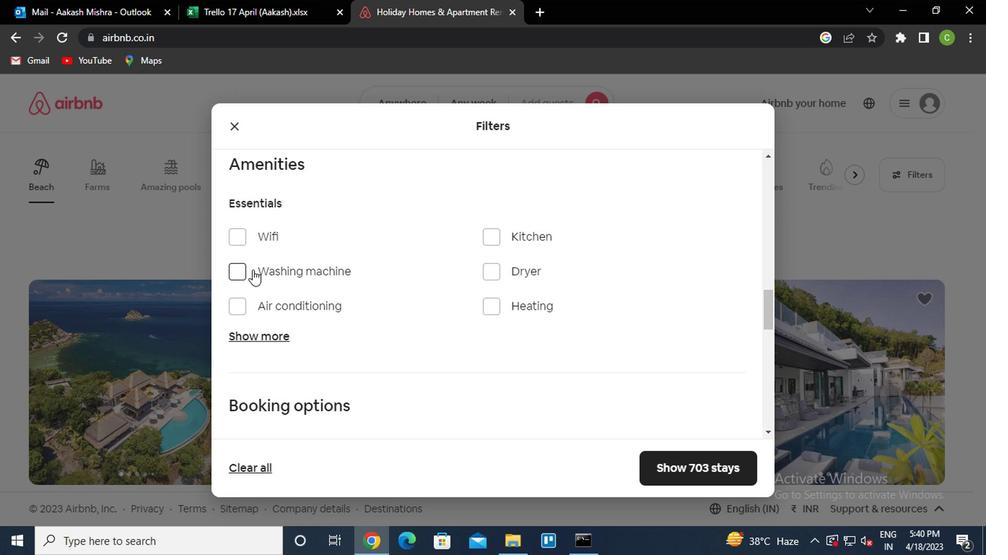 
Action: Mouse pressed left at (246, 270)
Screenshot: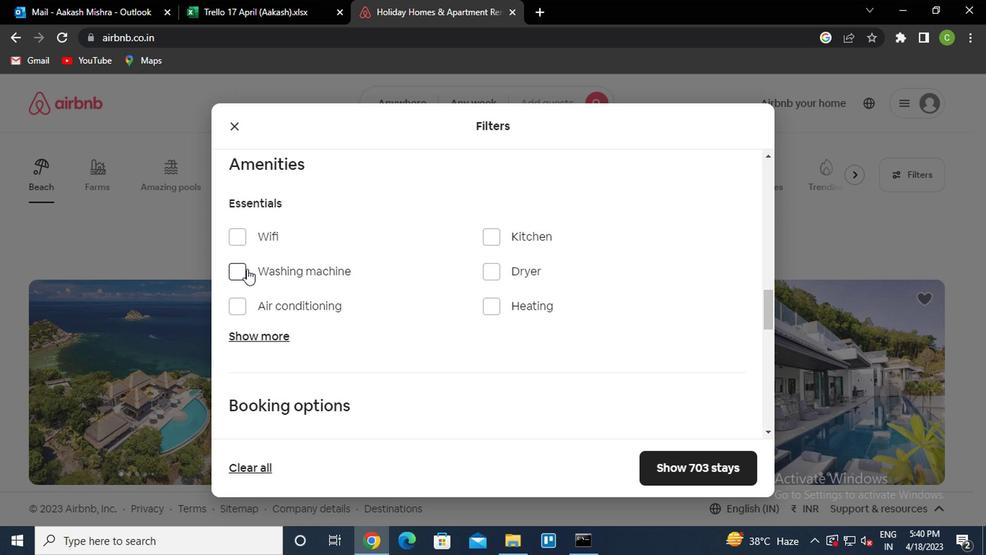 
Action: Mouse moved to (385, 314)
Screenshot: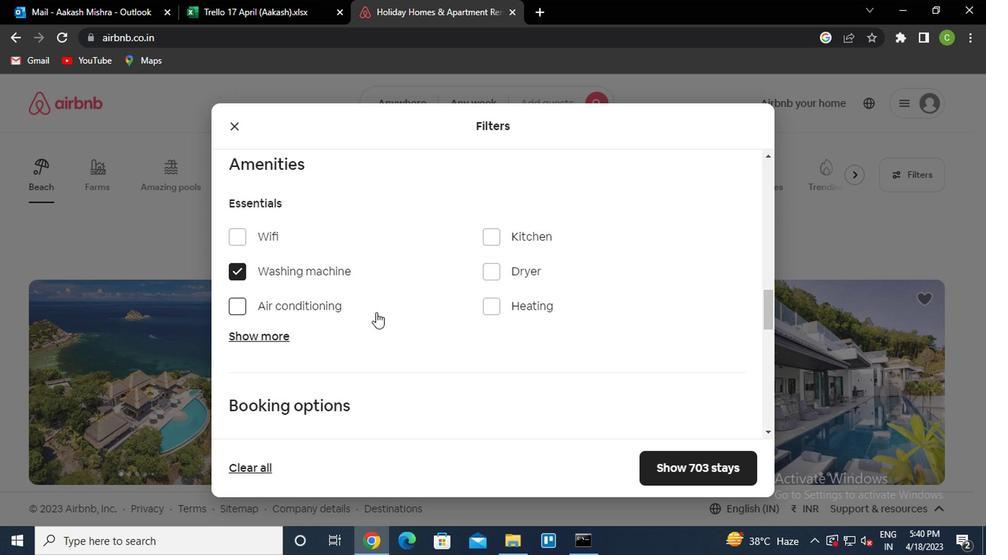 
Action: Mouse scrolled (385, 314) with delta (0, 0)
Screenshot: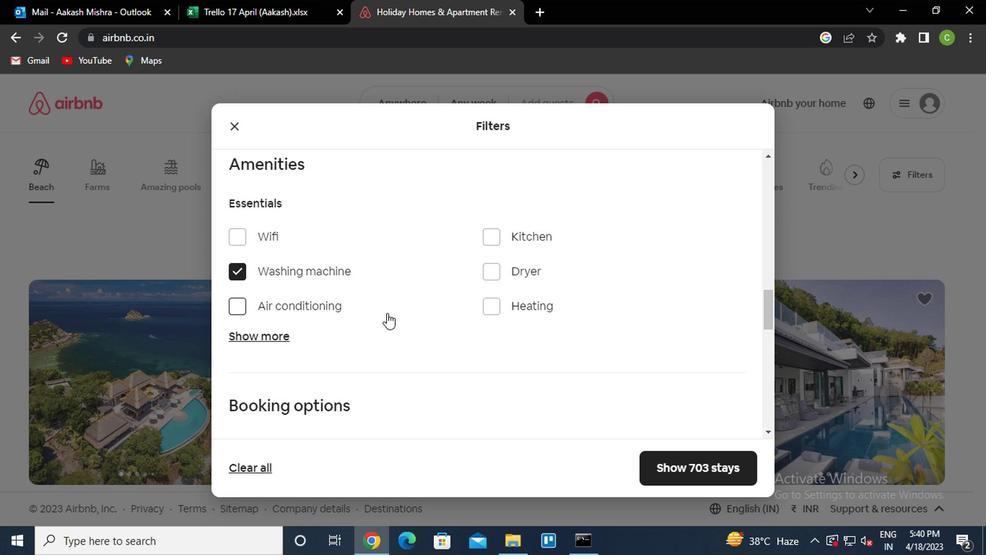 
Action: Mouse scrolled (385, 314) with delta (0, 0)
Screenshot: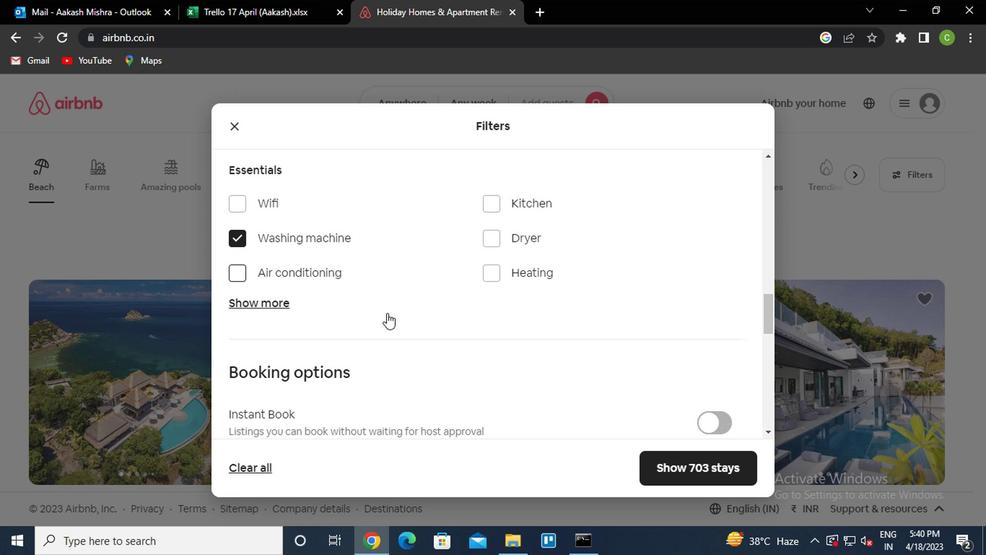 
Action: Mouse scrolled (385, 314) with delta (0, 0)
Screenshot: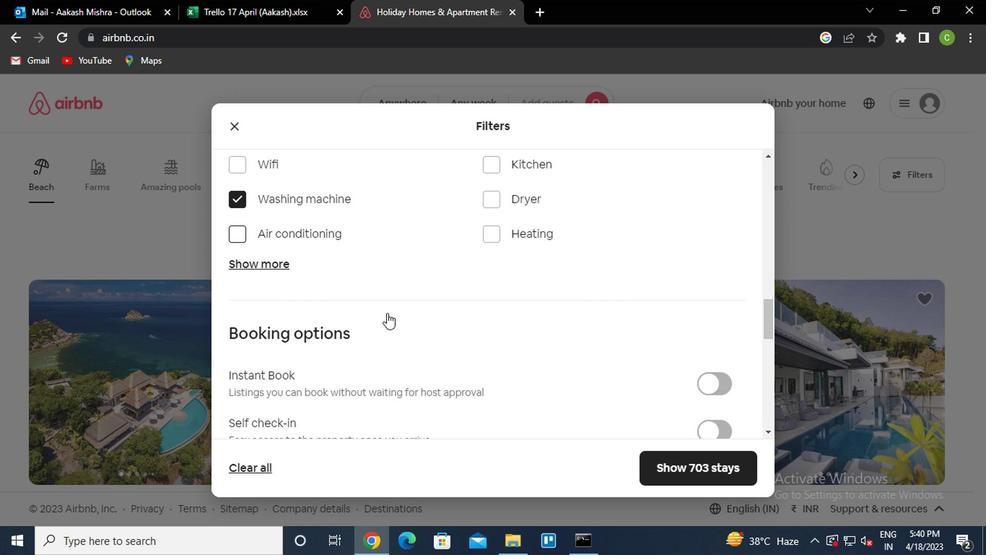 
Action: Mouse scrolled (385, 314) with delta (0, 0)
Screenshot: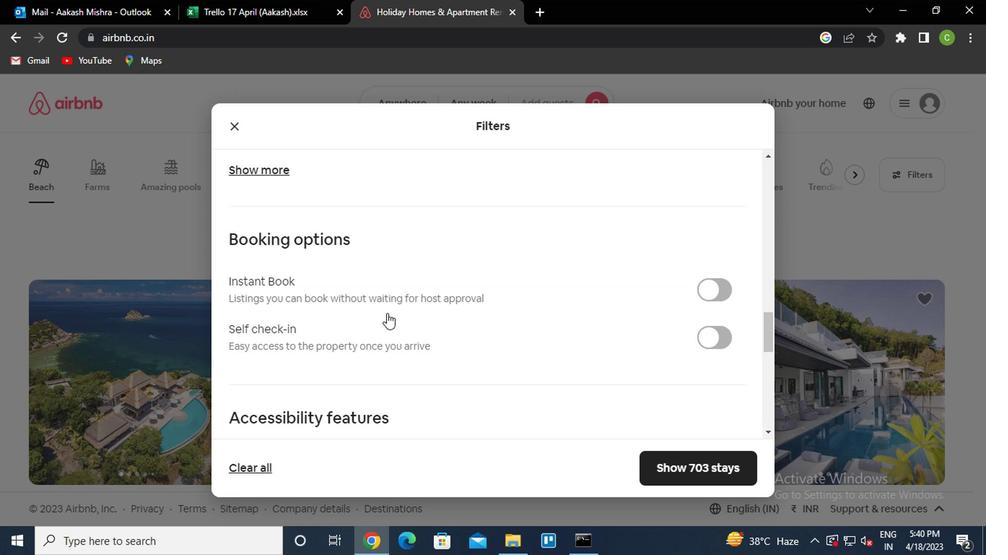 
Action: Mouse moved to (707, 210)
Screenshot: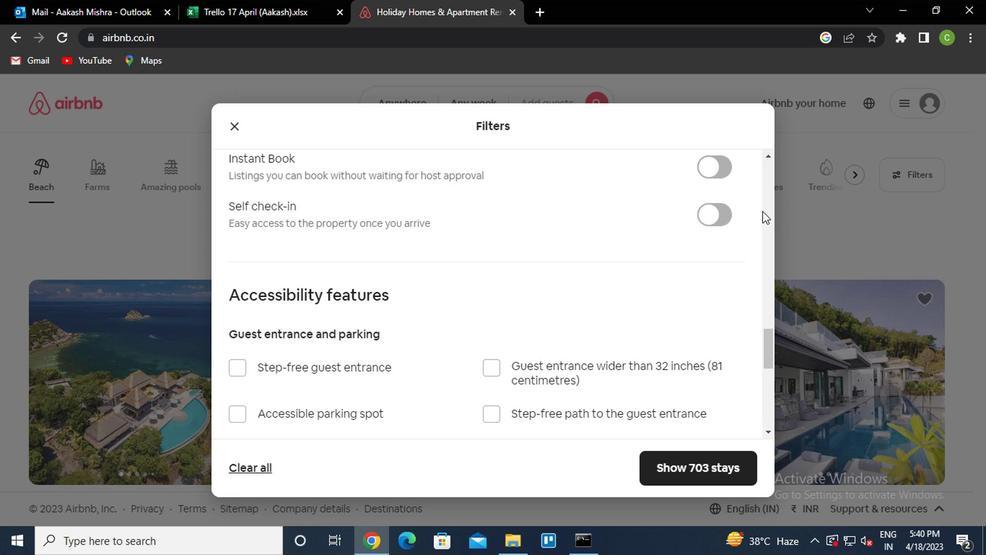 
Action: Mouse pressed left at (707, 210)
Screenshot: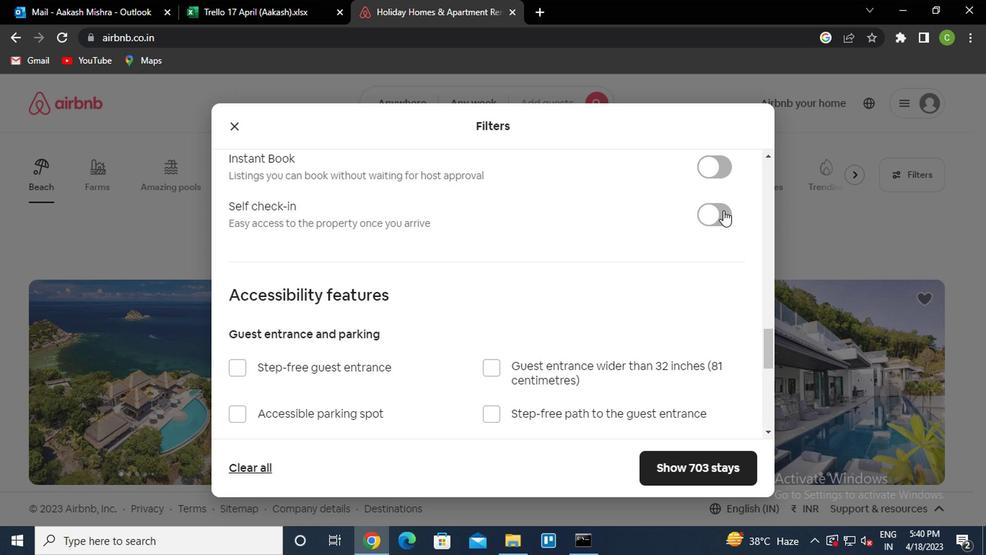 
Action: Mouse moved to (582, 366)
Screenshot: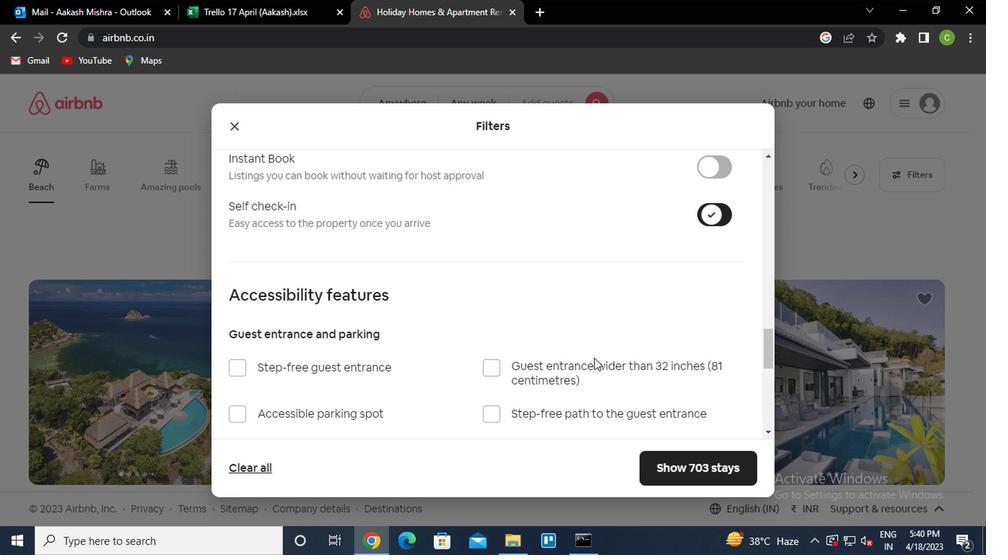 
Action: Mouse scrolled (582, 365) with delta (0, -1)
Screenshot: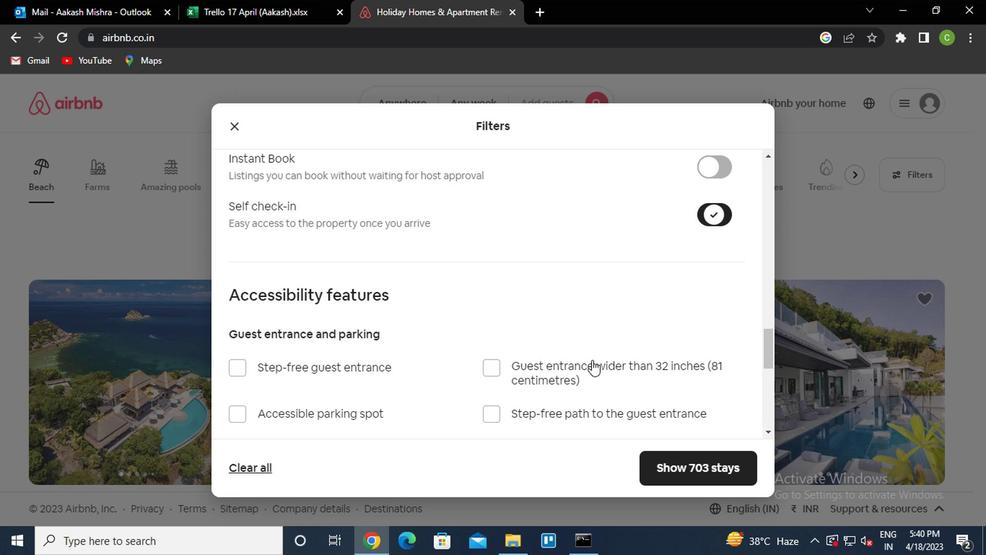 
Action: Mouse moved to (578, 368)
Screenshot: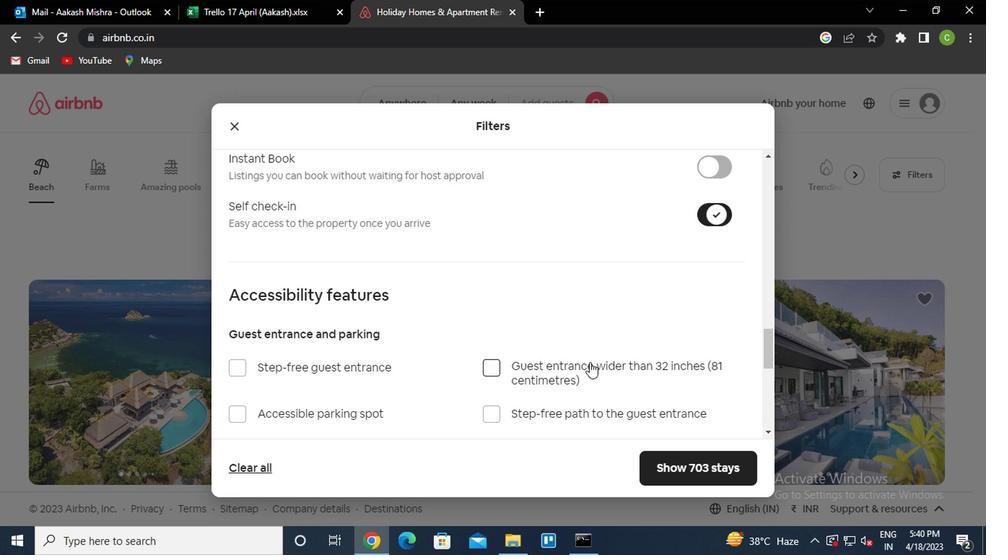 
Action: Mouse scrolled (578, 367) with delta (0, -1)
Screenshot: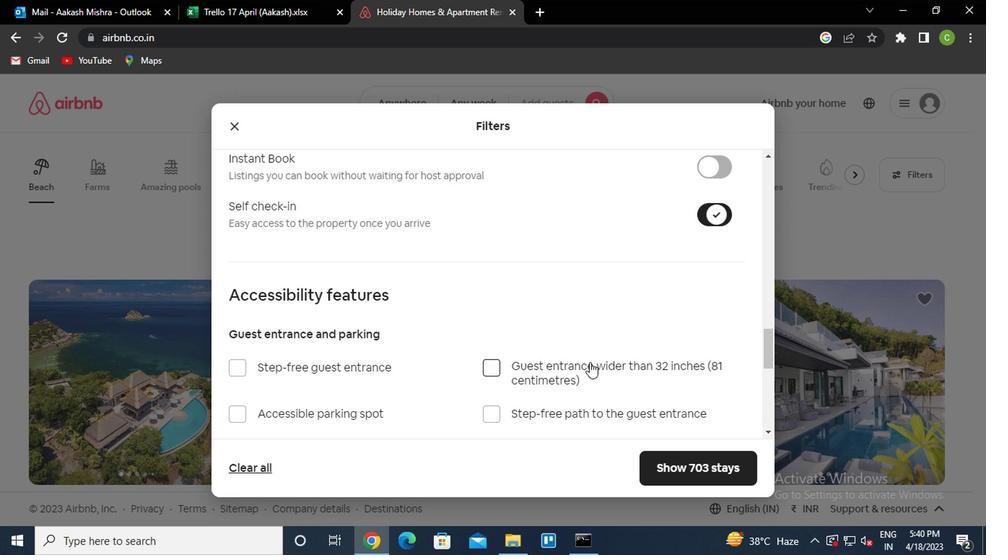
Action: Mouse moved to (567, 368)
Screenshot: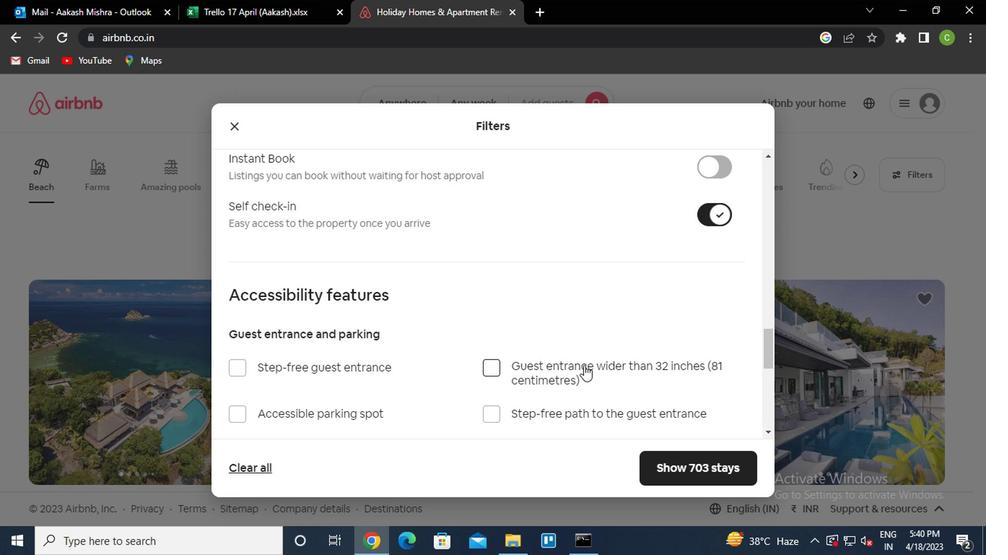 
Action: Mouse scrolled (567, 367) with delta (0, -1)
Screenshot: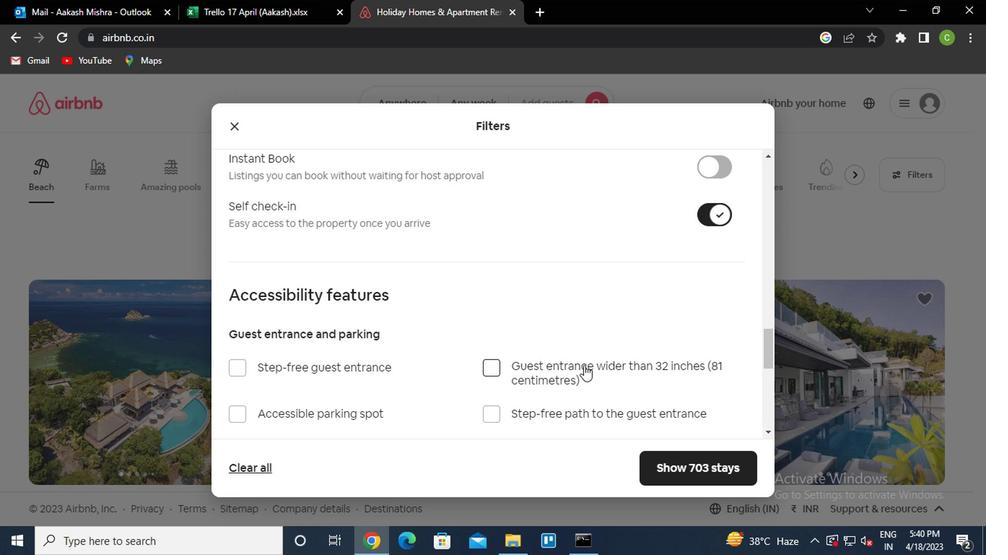 
Action: Mouse moved to (564, 368)
Screenshot: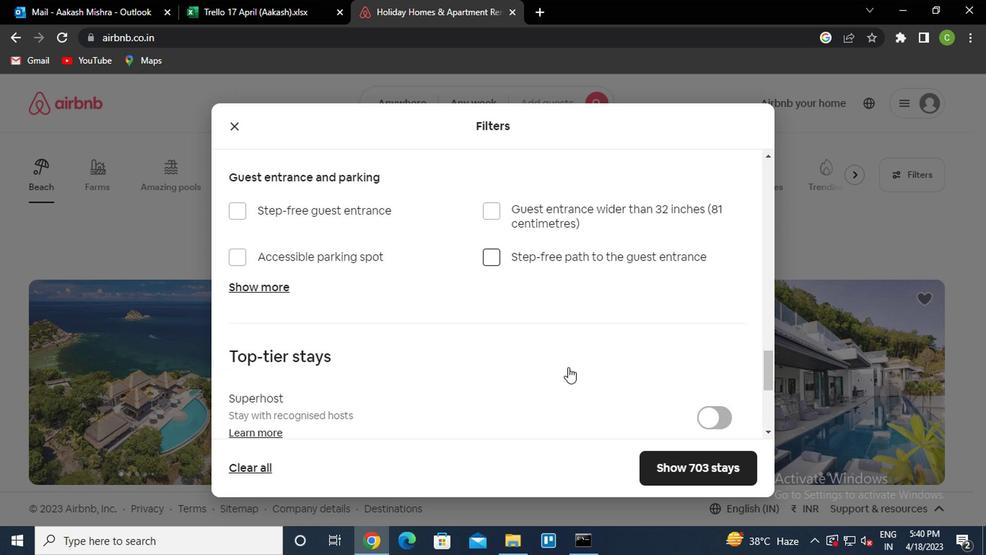 
Action: Mouse scrolled (564, 367) with delta (0, -1)
Screenshot: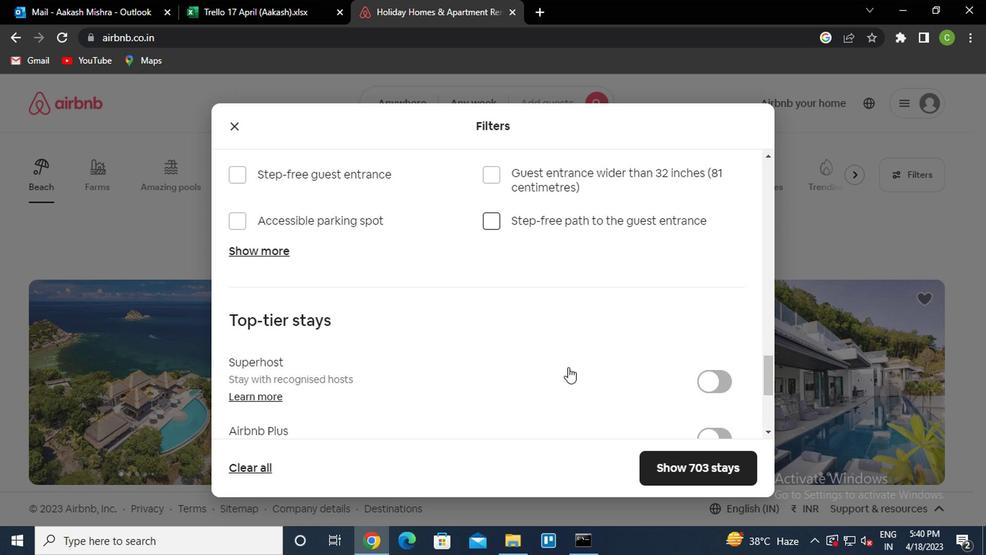 
Action: Mouse moved to (499, 346)
Screenshot: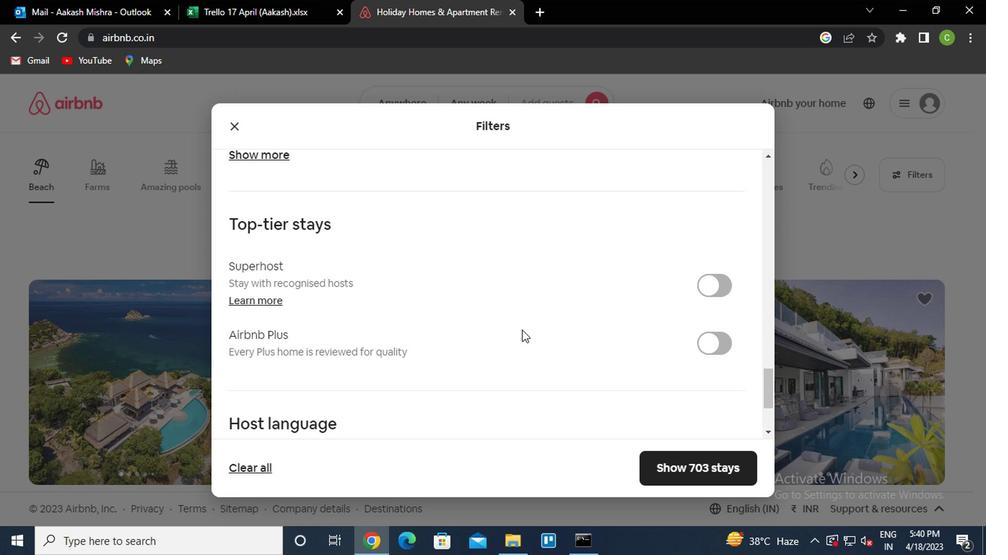 
Action: Mouse scrolled (499, 345) with delta (0, -1)
Screenshot: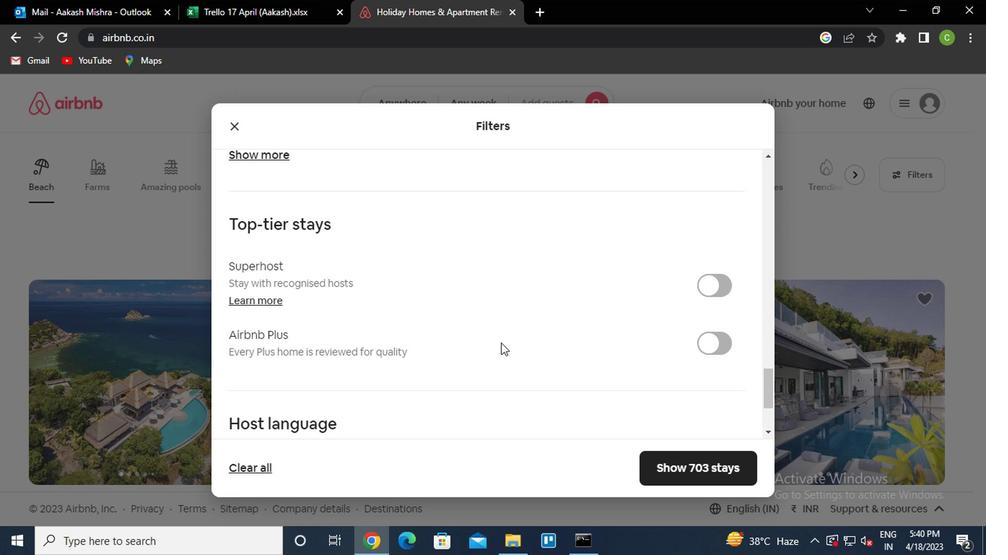 
Action: Mouse scrolled (499, 345) with delta (0, -1)
Screenshot: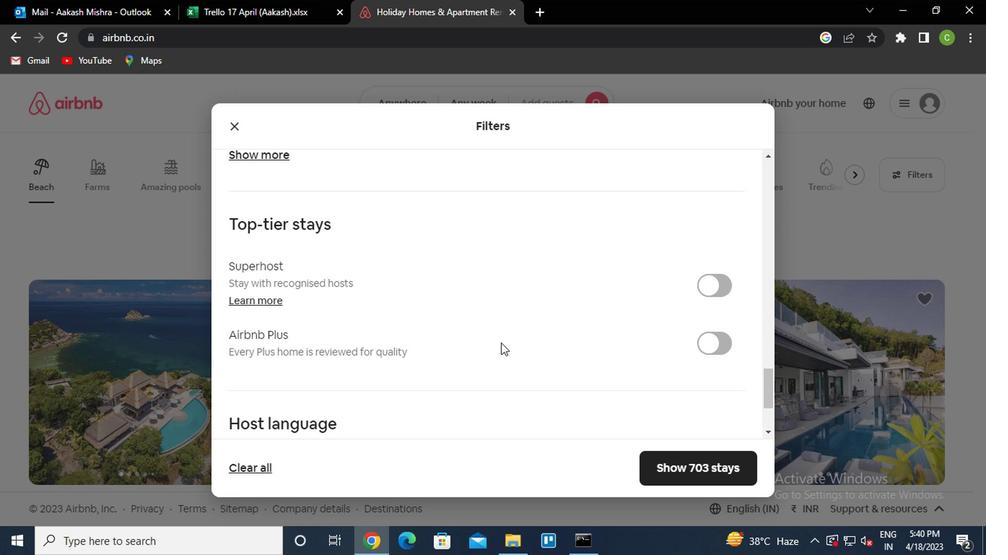 
Action: Mouse scrolled (499, 345) with delta (0, -1)
Screenshot: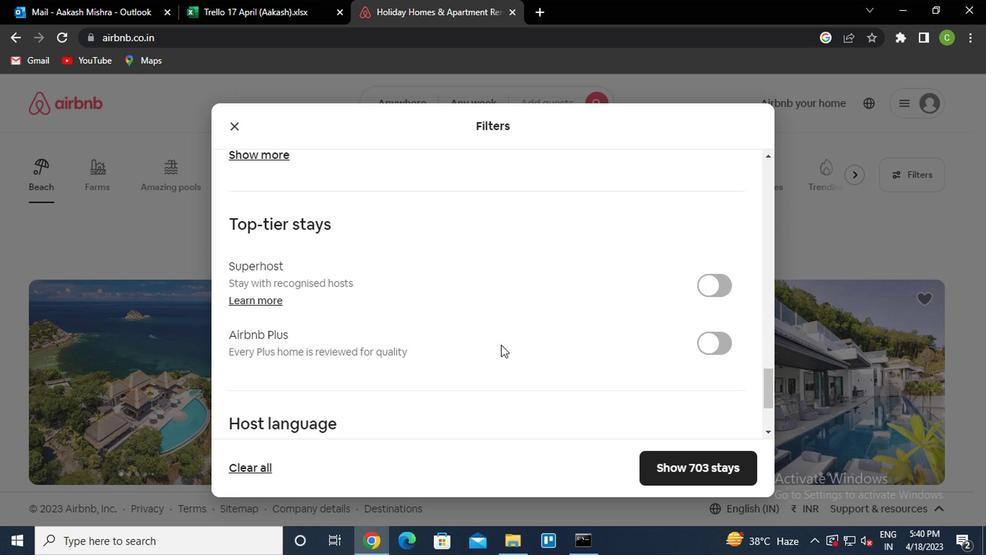 
Action: Mouse scrolled (499, 345) with delta (0, -1)
Screenshot: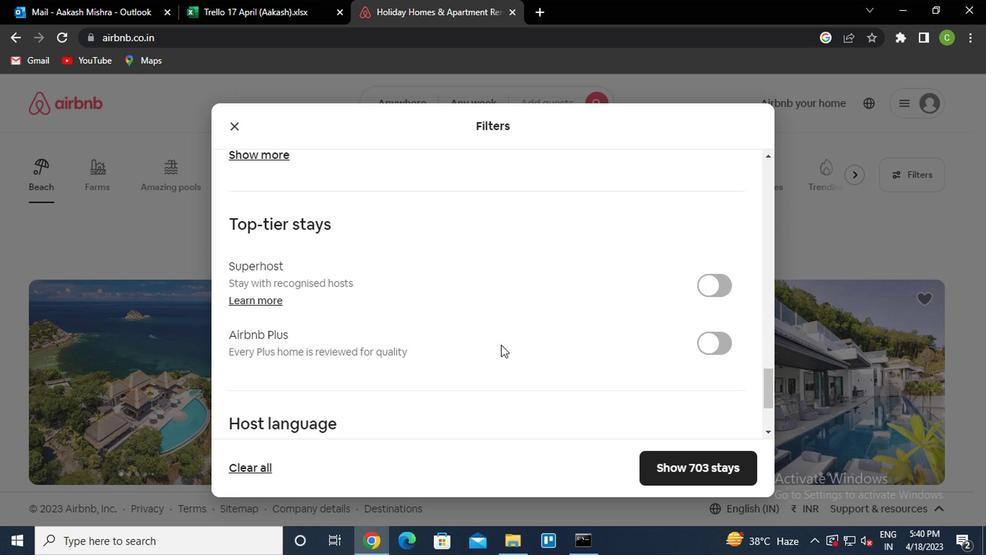 
Action: Mouse moved to (262, 401)
Screenshot: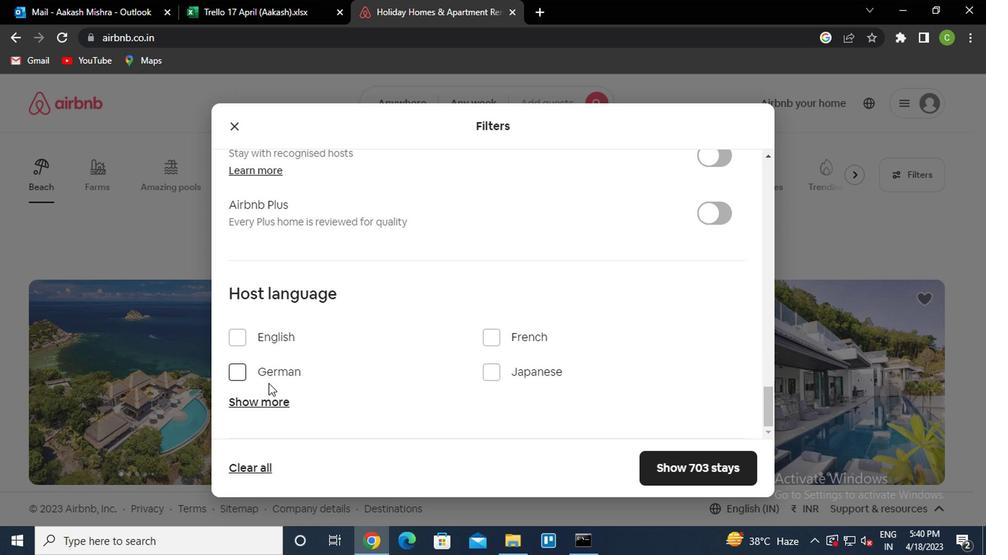 
Action: Mouse pressed left at (262, 401)
Screenshot: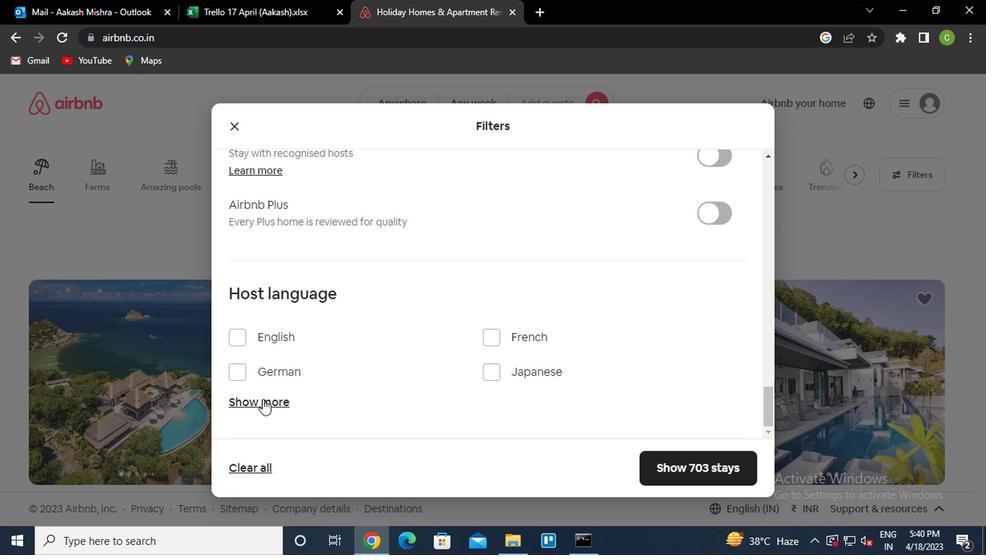 
Action: Mouse moved to (423, 414)
Screenshot: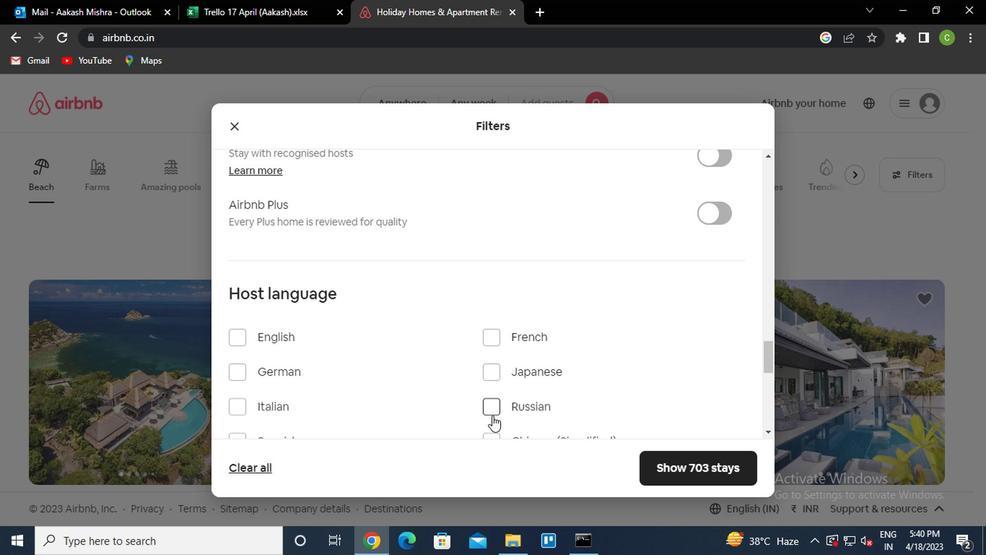 
Action: Mouse scrolled (423, 413) with delta (0, 0)
Screenshot: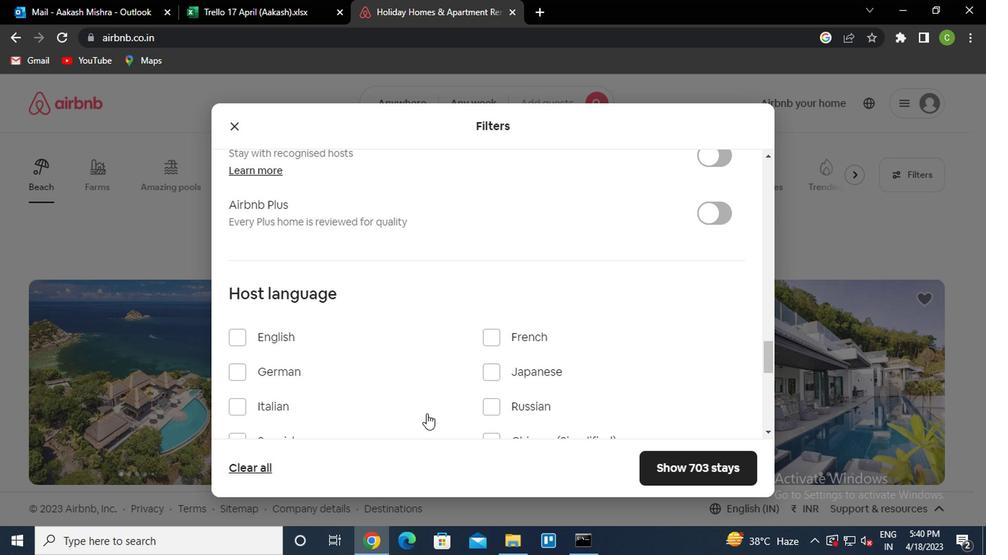 
Action: Mouse moved to (414, 387)
Screenshot: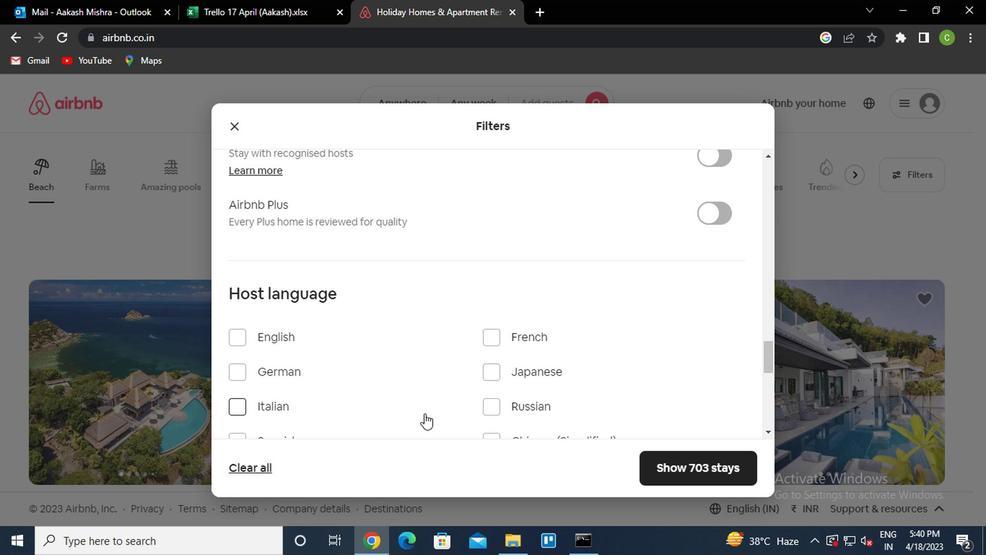 
Action: Mouse scrolled (414, 386) with delta (0, 0)
Screenshot: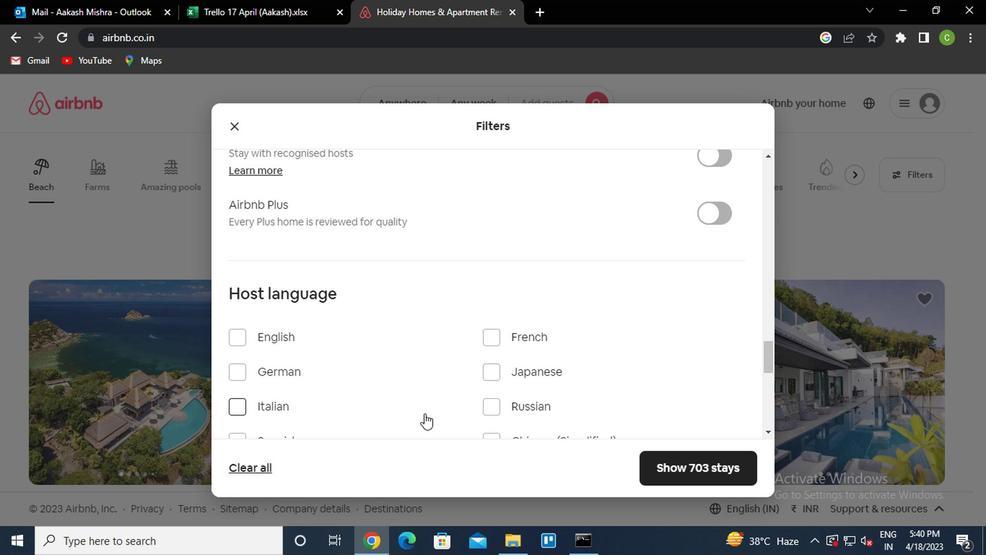 
Action: Mouse moved to (234, 298)
Screenshot: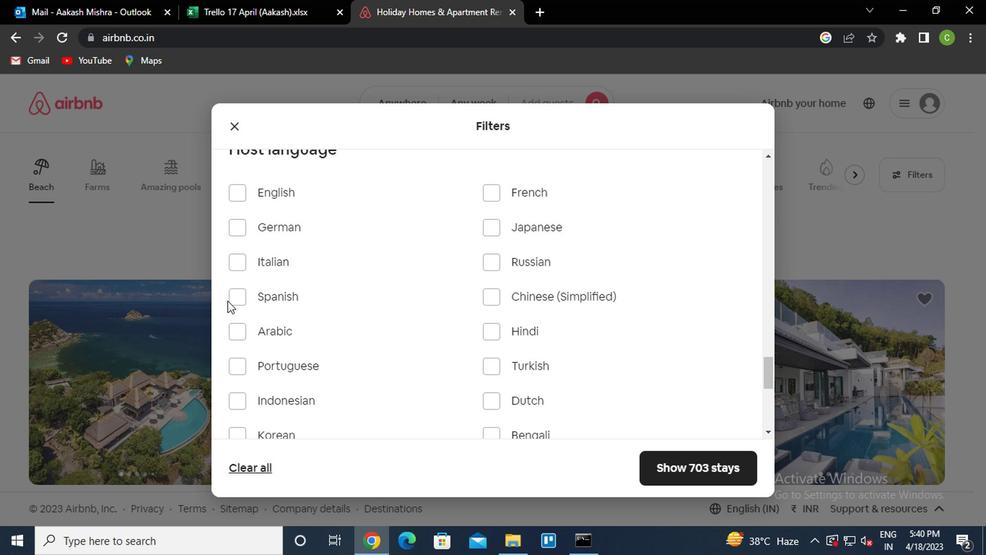 
Action: Mouse pressed left at (234, 298)
Screenshot: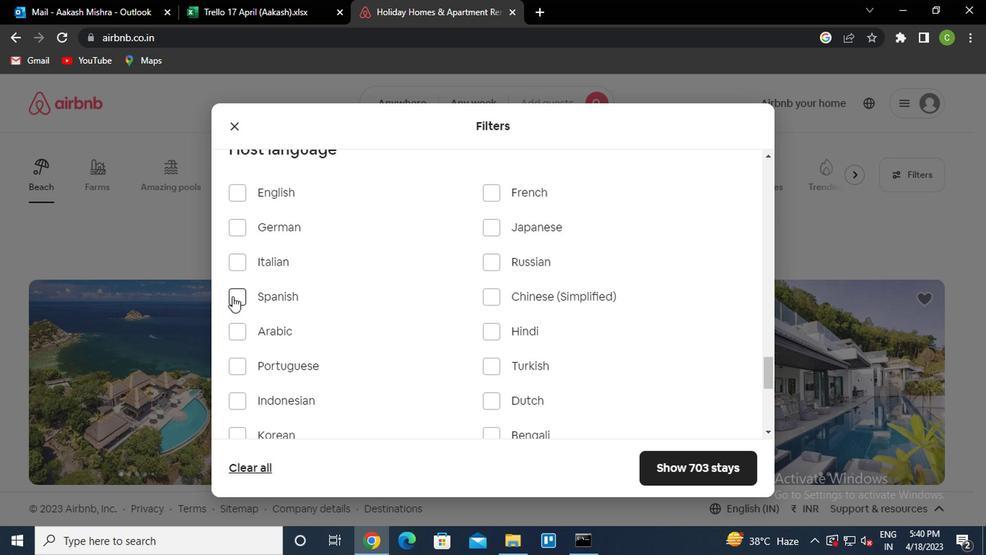 
Action: Mouse moved to (731, 455)
Screenshot: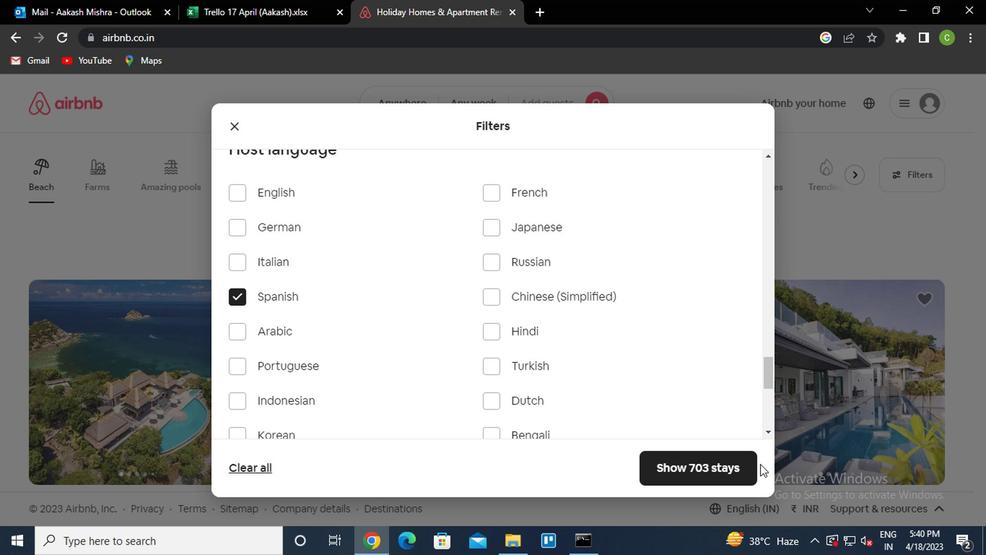 
Action: Mouse pressed left at (731, 455)
Screenshot: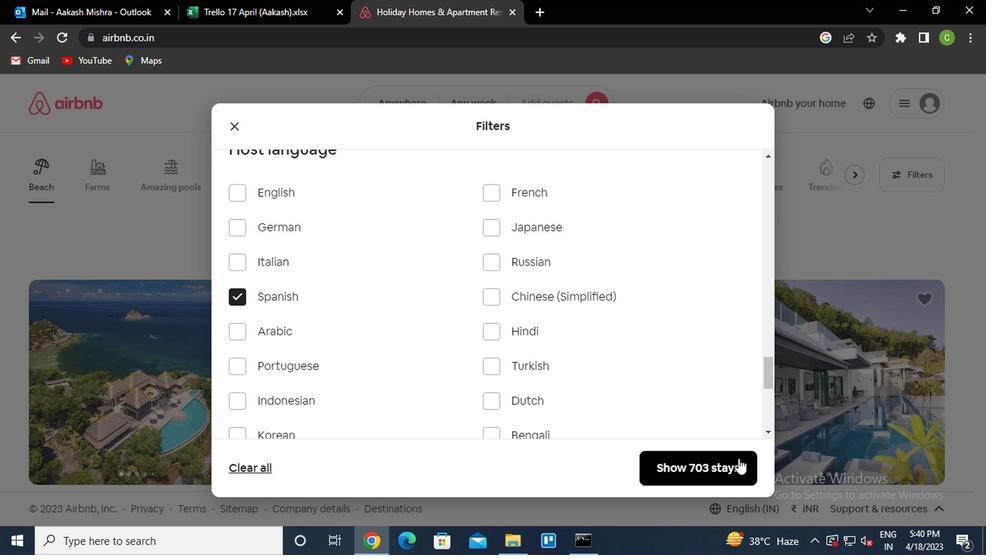 
Action: Mouse moved to (683, 341)
Screenshot: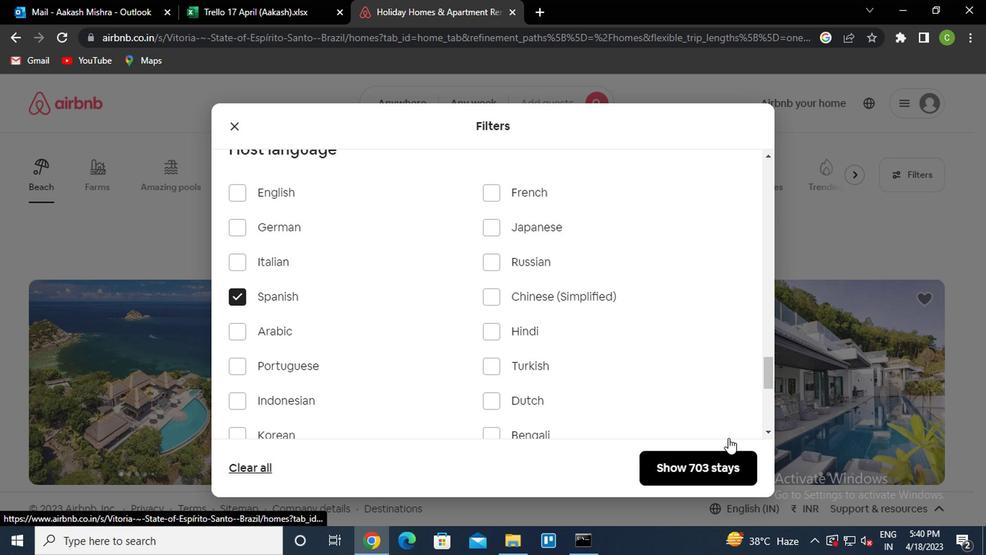 
